Task: Add an event with the title Third Team Building Workshop: Enhancing Collaboration and Trust within Teams, date '2024/05/24', time 7:00 AM to 9:00 AMand add a description: The PIP Discussion will be conducted in a respectful and confidential manner, ensuring that the employee feels heard and valued. The ultimate goal is to create a supportive environment that encourages growth, self-improvement, and the attainment of desired performance levels., put the event into Red category, logged in from the account softage.8@softage.netand send the event invitation to softage.5@softage.net and softage.6@softage.net. Set a reminder for the event 30 minutes before
Action: Mouse moved to (118, 182)
Screenshot: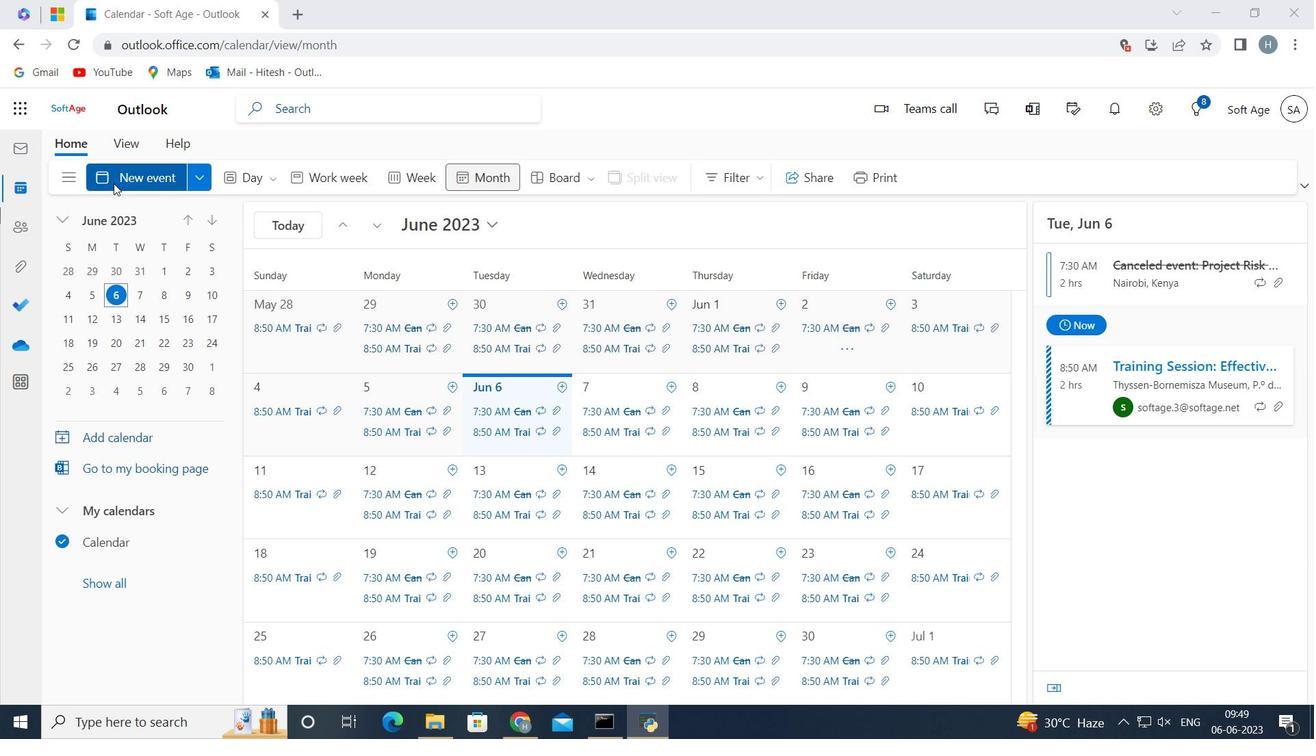 
Action: Mouse pressed left at (118, 182)
Screenshot: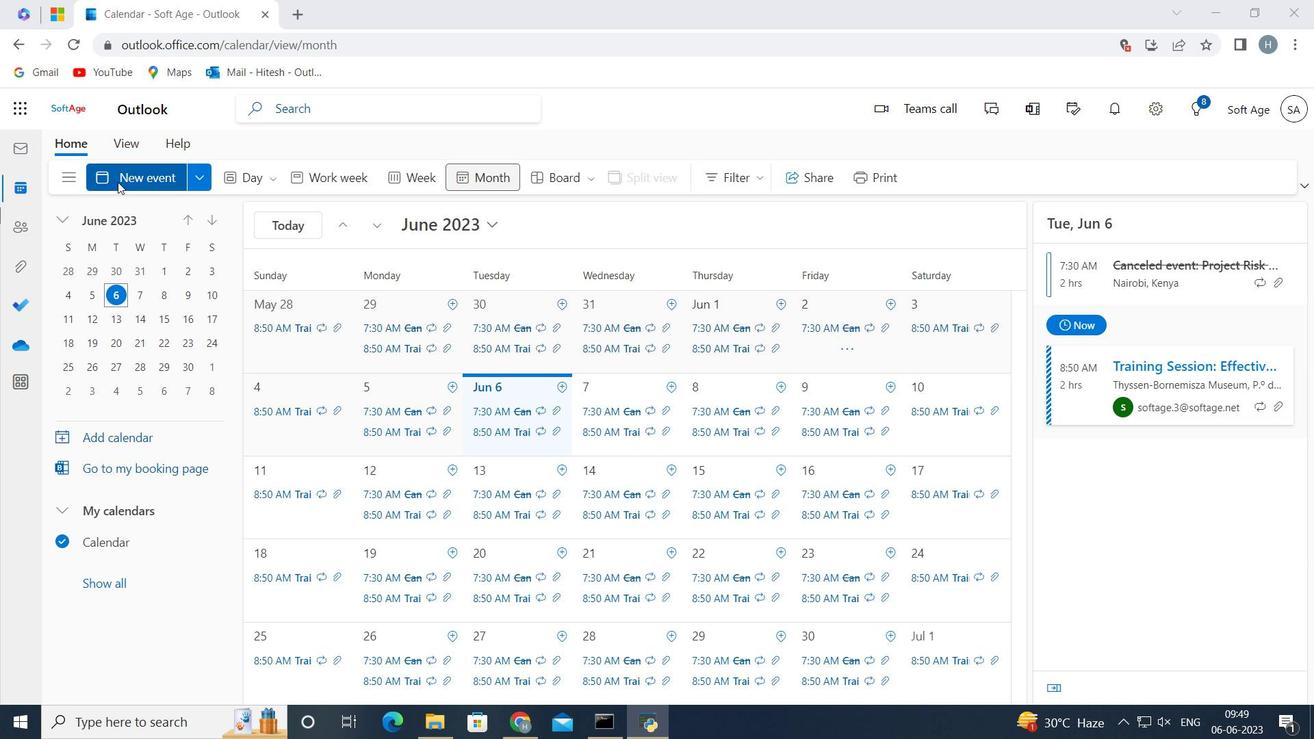 
Action: Mouse moved to (320, 284)
Screenshot: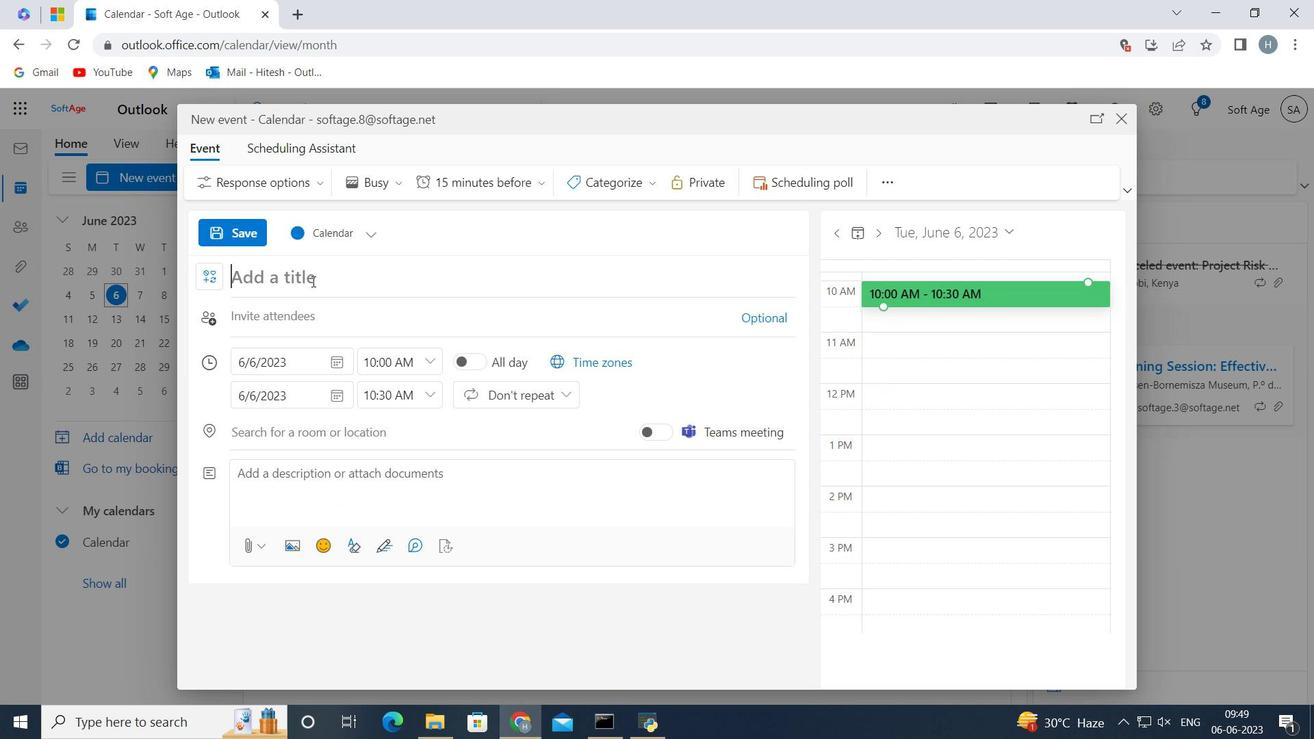 
Action: Mouse pressed left at (320, 284)
Screenshot: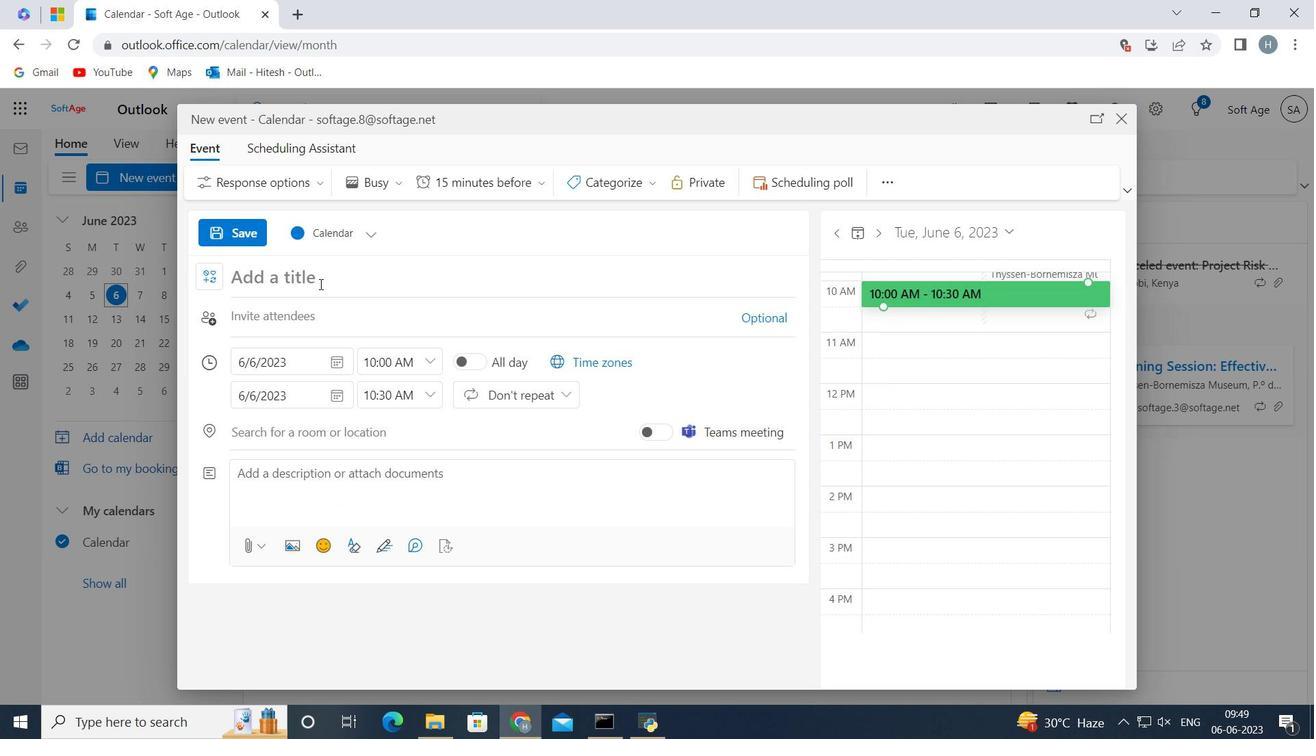 
Action: Key pressed <Key.shift>Third<Key.space><Key.shift>Team<Key.space><Key.shift>Building<Key.space><Key.shift>Workshop<Key.shift_r>:<Key.space><Key.shift>Enhancing<Key.space><Key.shift>Collaboration<Key.space>and<Key.space><Key.shift>Trust<Key.space>within<Key.space><Key.shift>Team<Key.space>
Screenshot: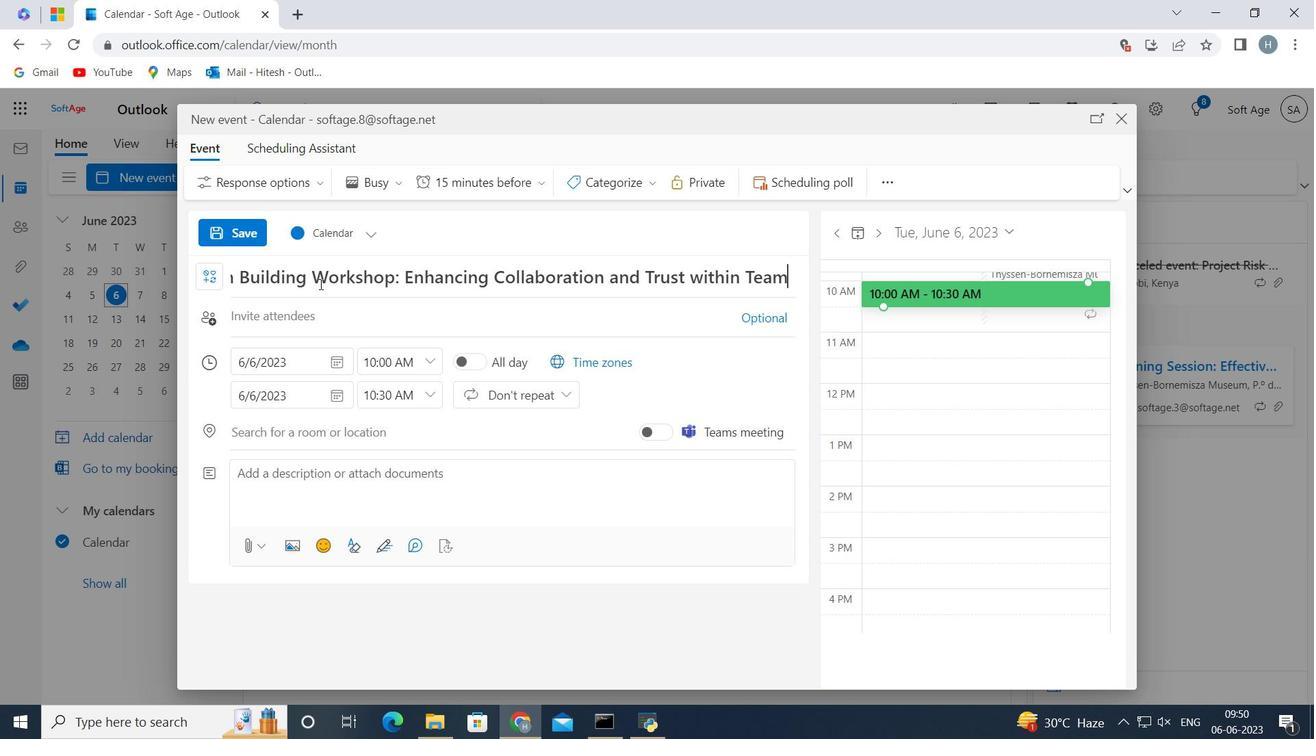 
Action: Mouse moved to (340, 364)
Screenshot: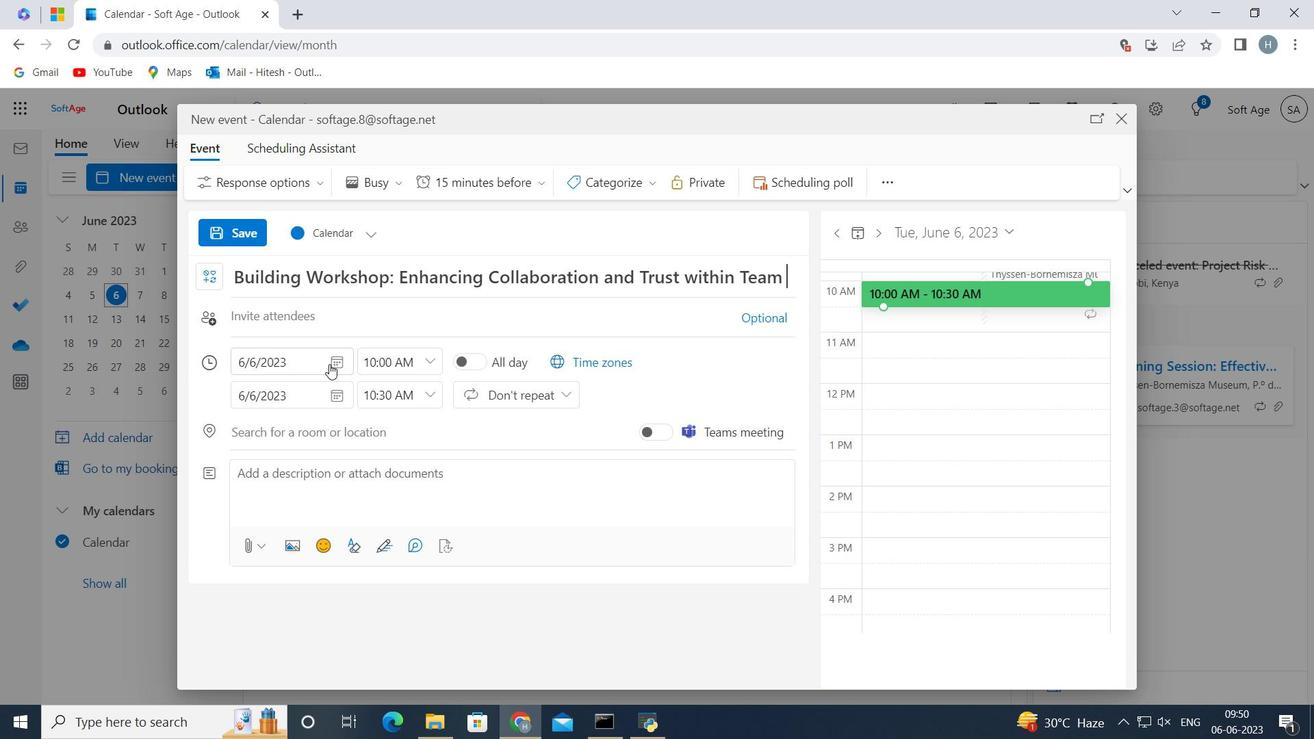 
Action: Mouse pressed left at (340, 364)
Screenshot: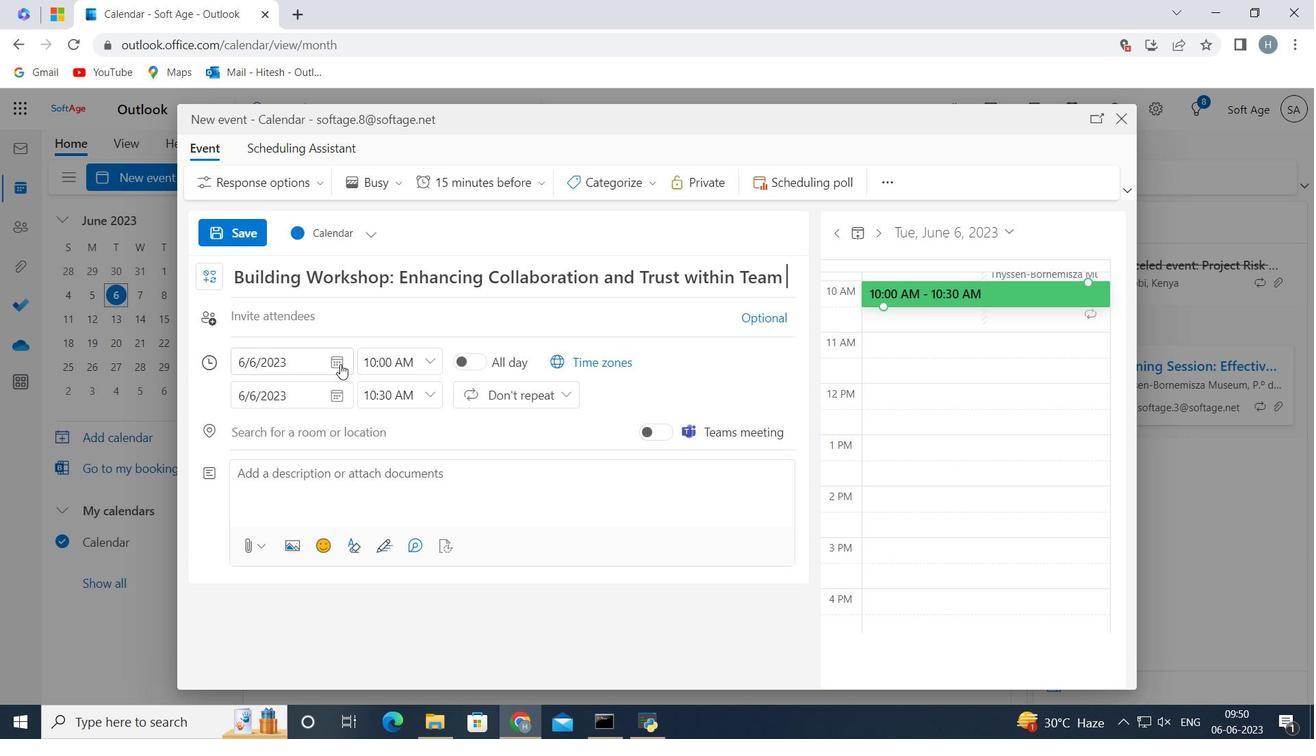 
Action: Mouse moved to (320, 401)
Screenshot: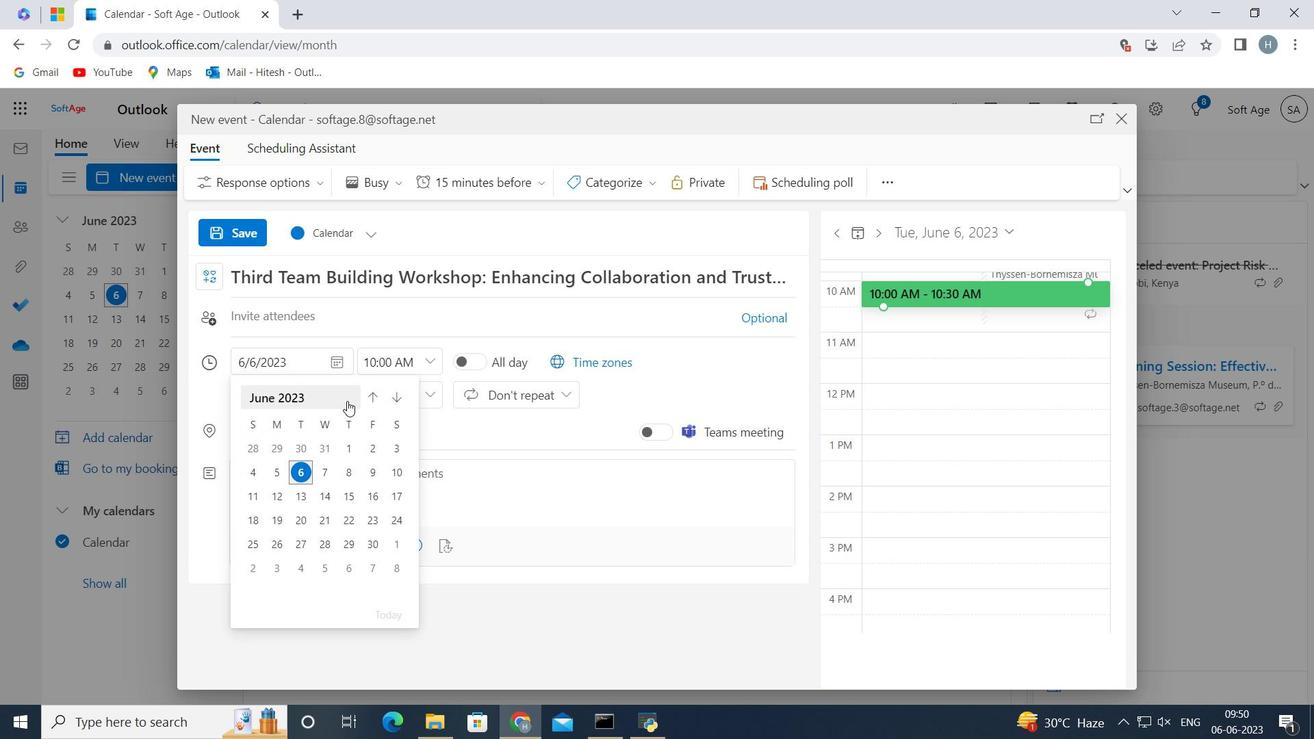 
Action: Mouse pressed left at (320, 401)
Screenshot: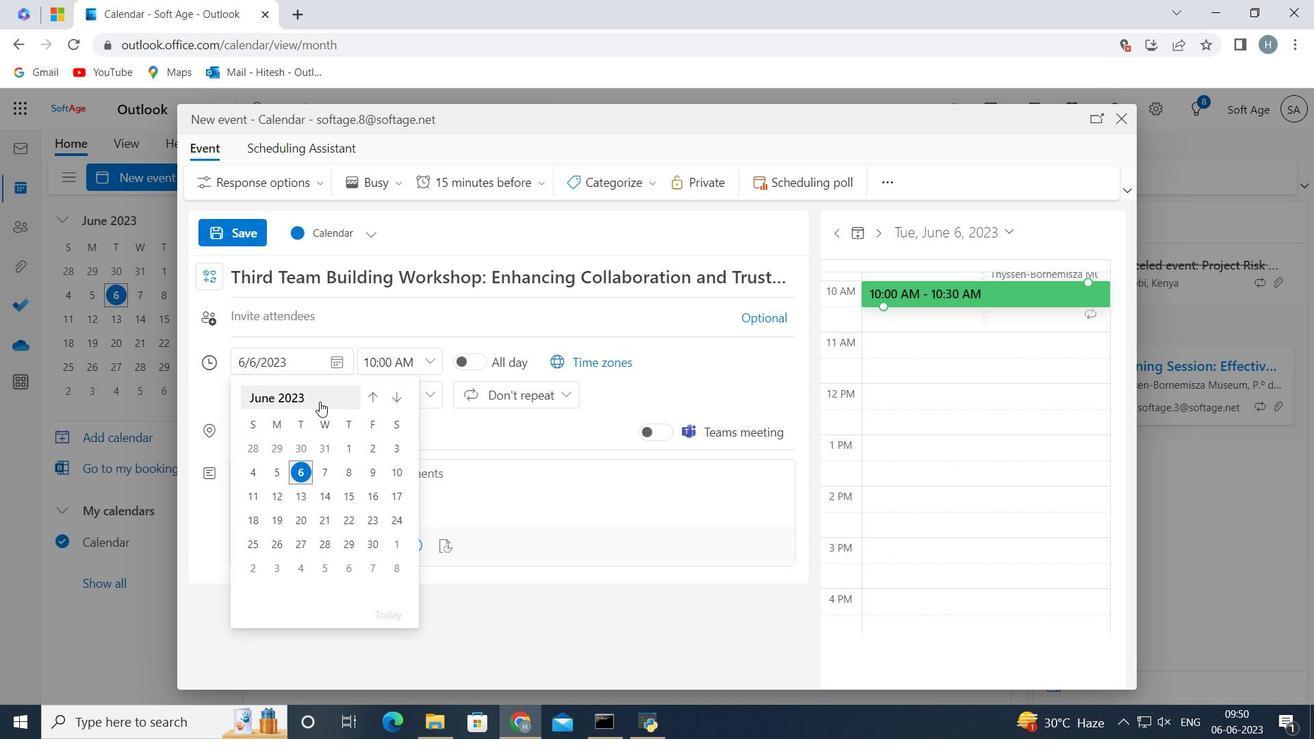 
Action: Mouse pressed left at (320, 401)
Screenshot: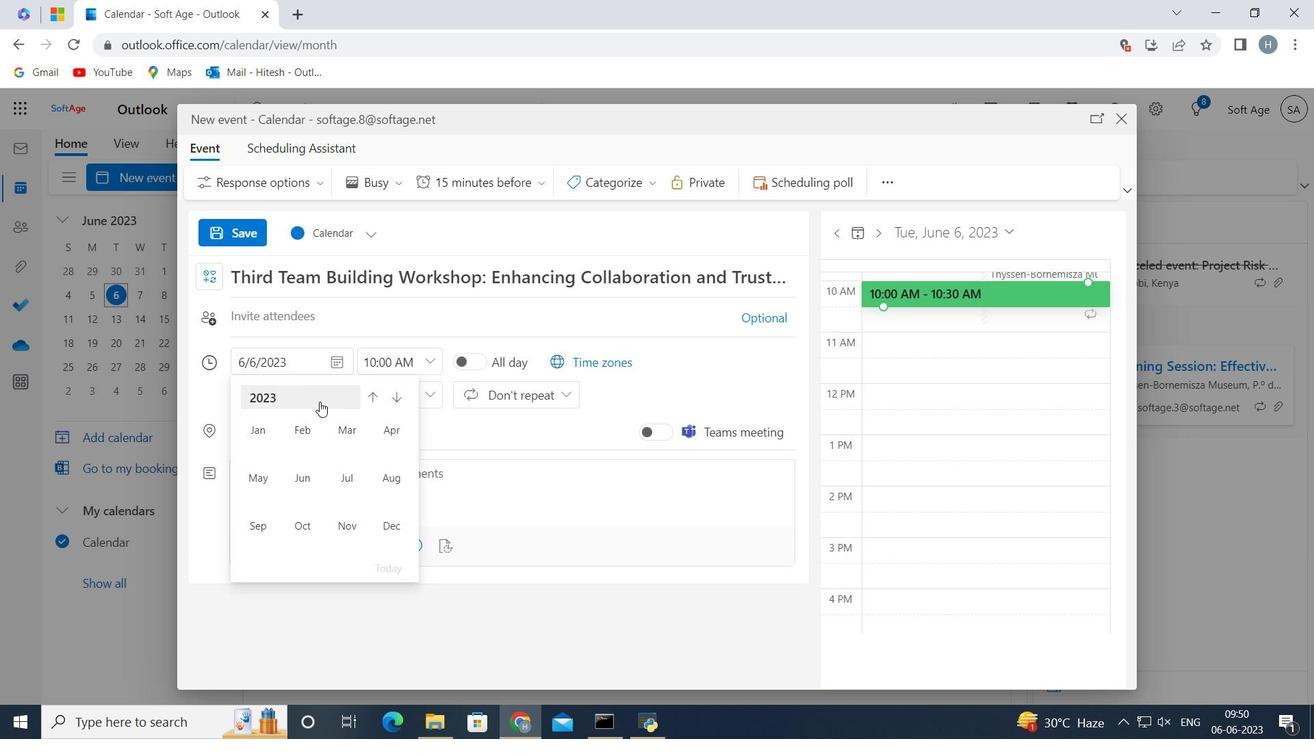 
Action: Mouse moved to (262, 473)
Screenshot: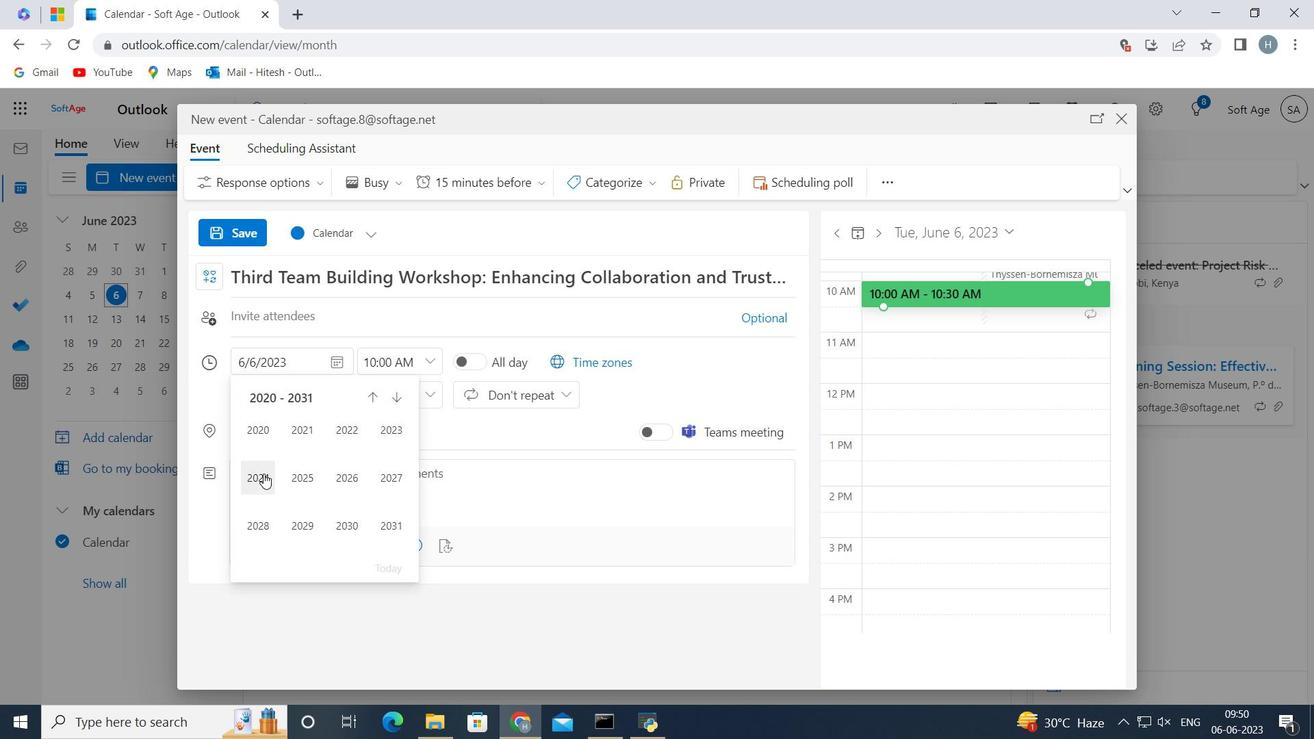 
Action: Mouse pressed left at (262, 473)
Screenshot: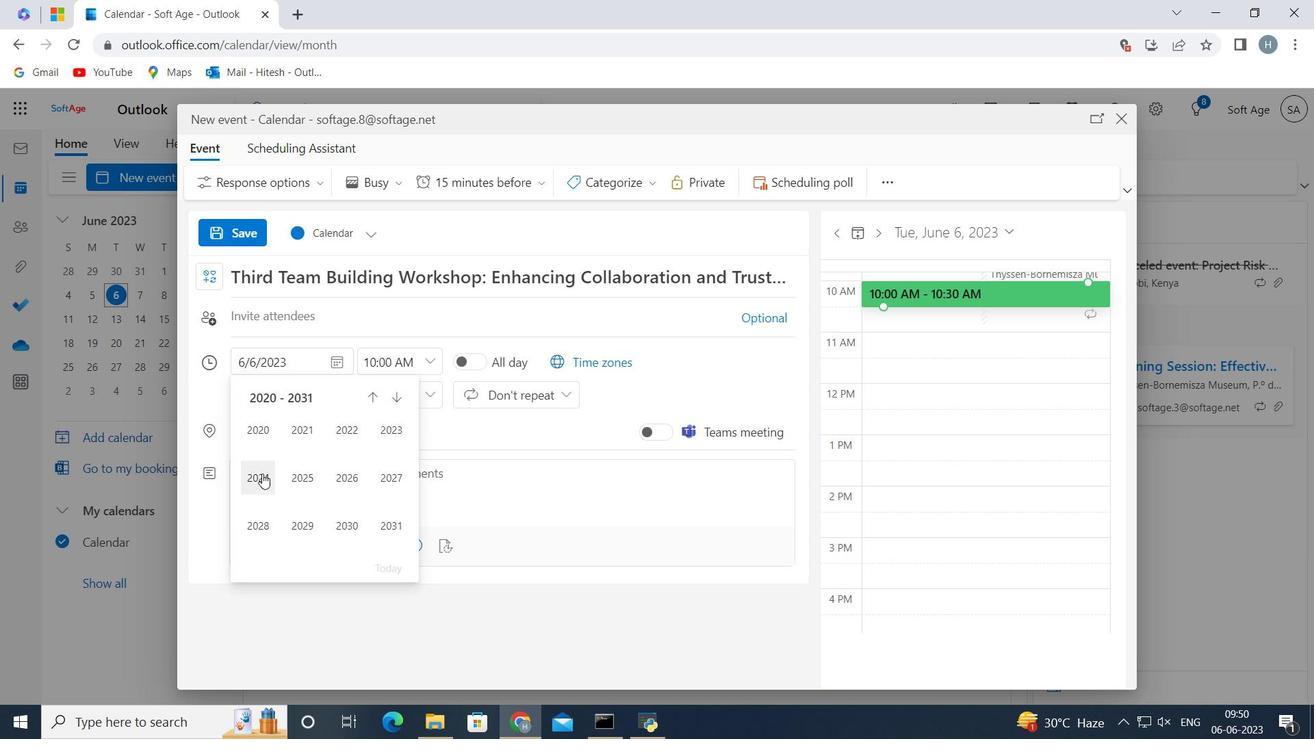 
Action: Mouse moved to (249, 477)
Screenshot: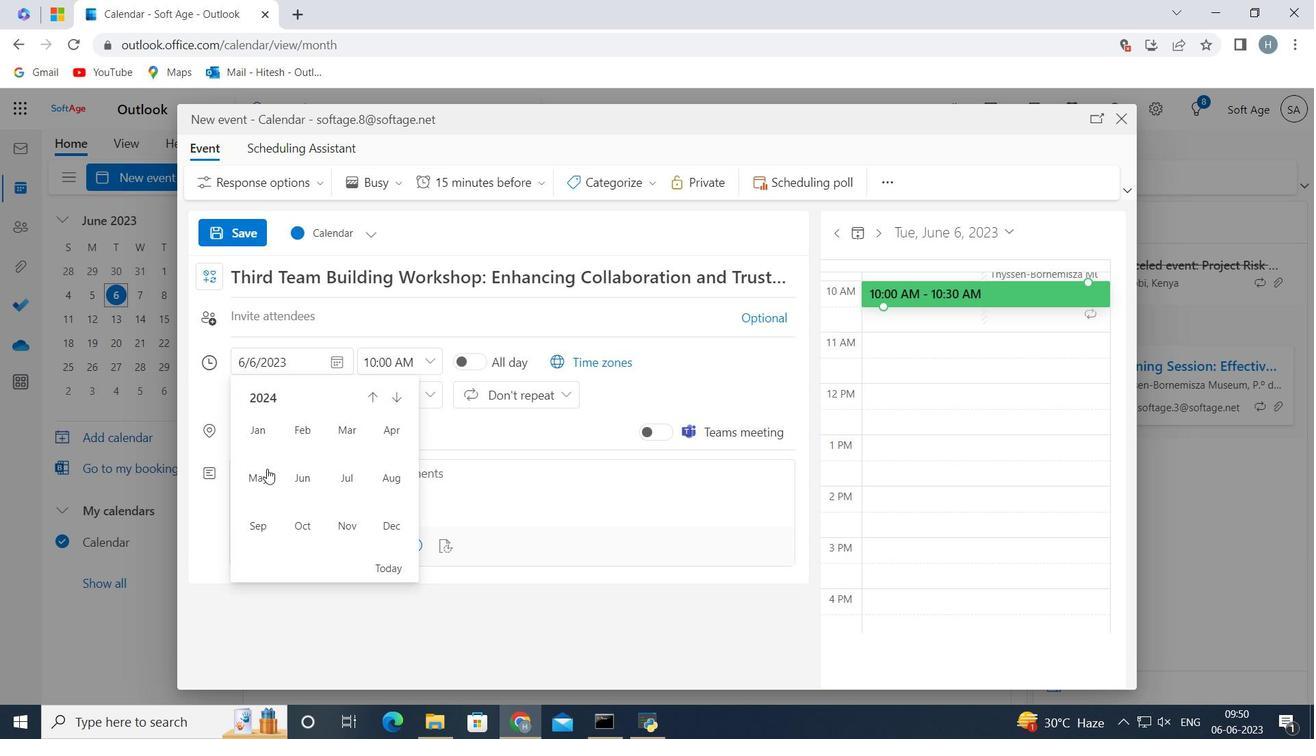 
Action: Mouse pressed left at (249, 477)
Screenshot: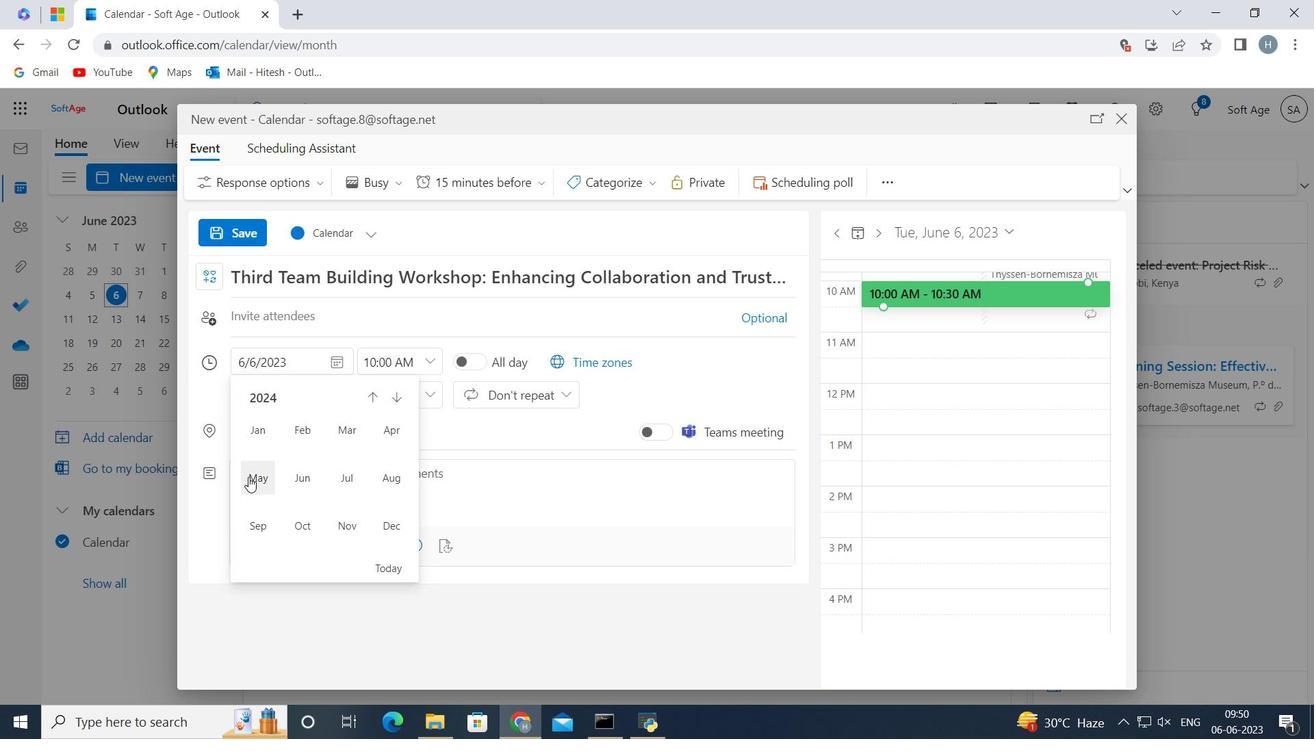 
Action: Mouse moved to (376, 515)
Screenshot: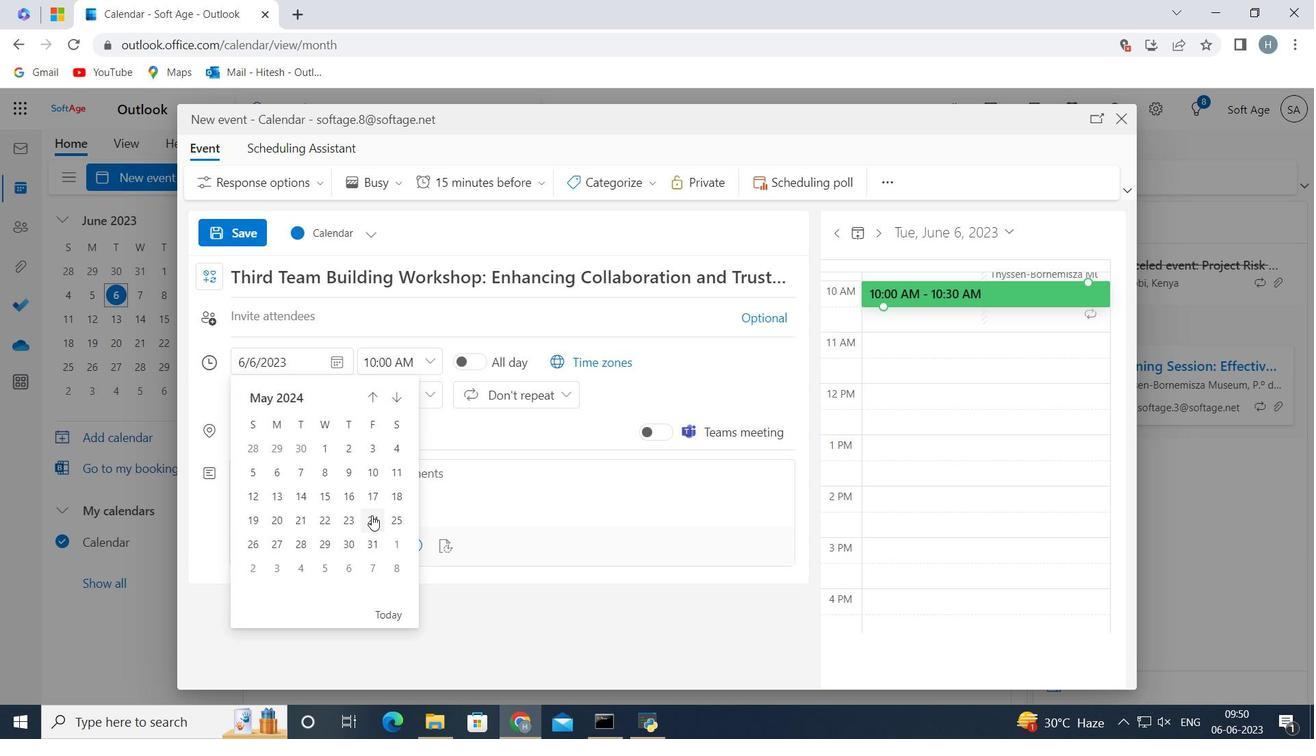 
Action: Mouse pressed left at (376, 515)
Screenshot: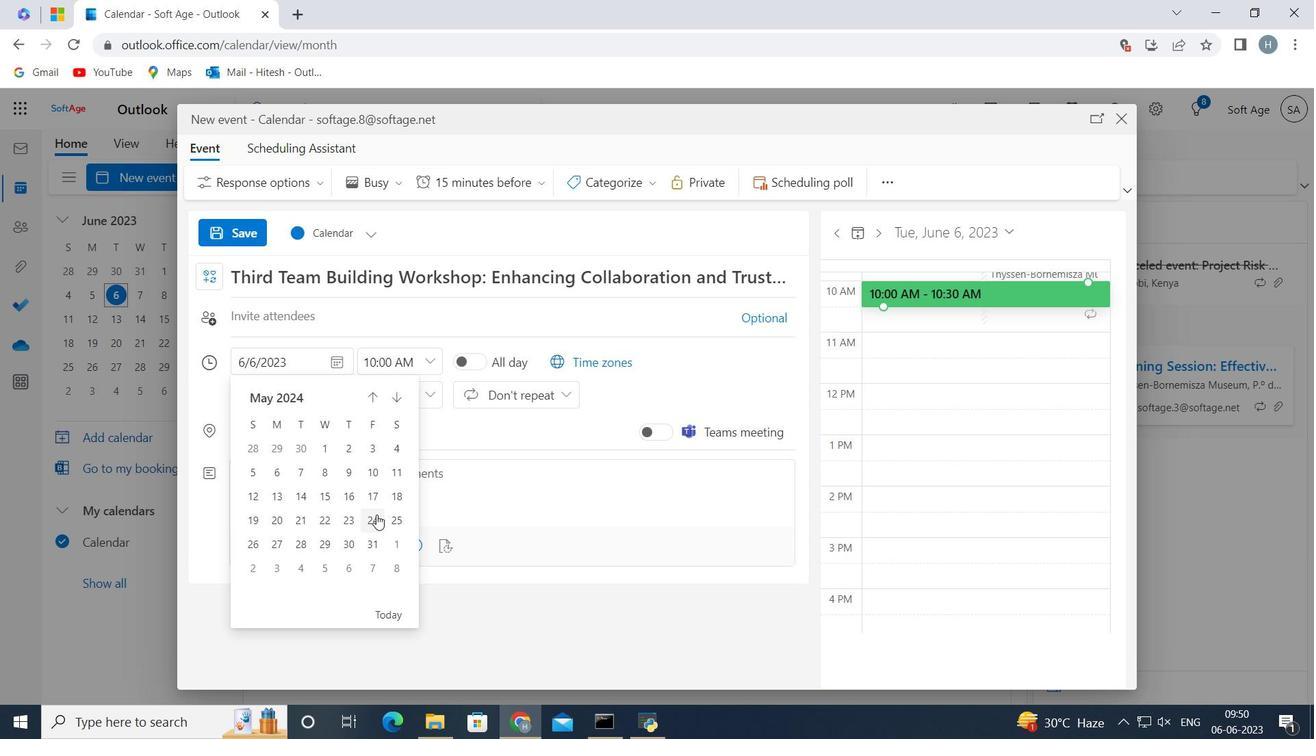 
Action: Mouse moved to (436, 360)
Screenshot: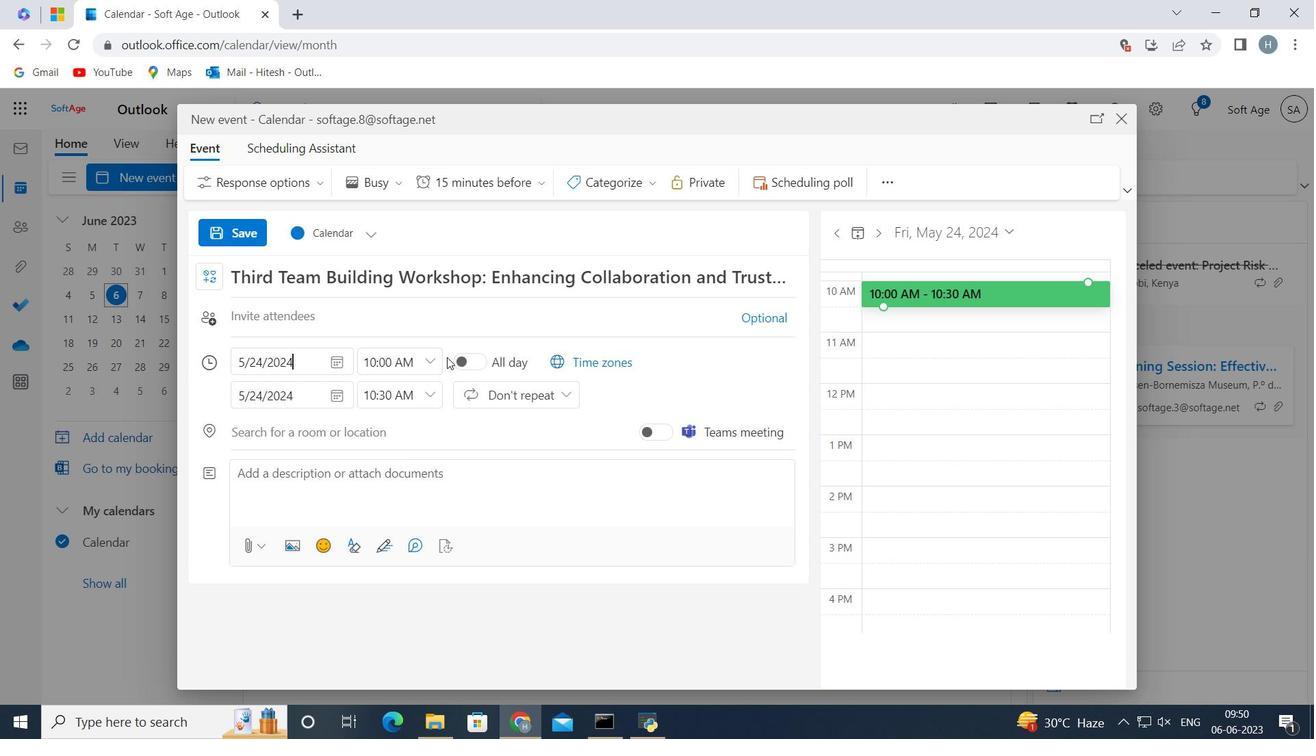 
Action: Mouse pressed left at (436, 360)
Screenshot: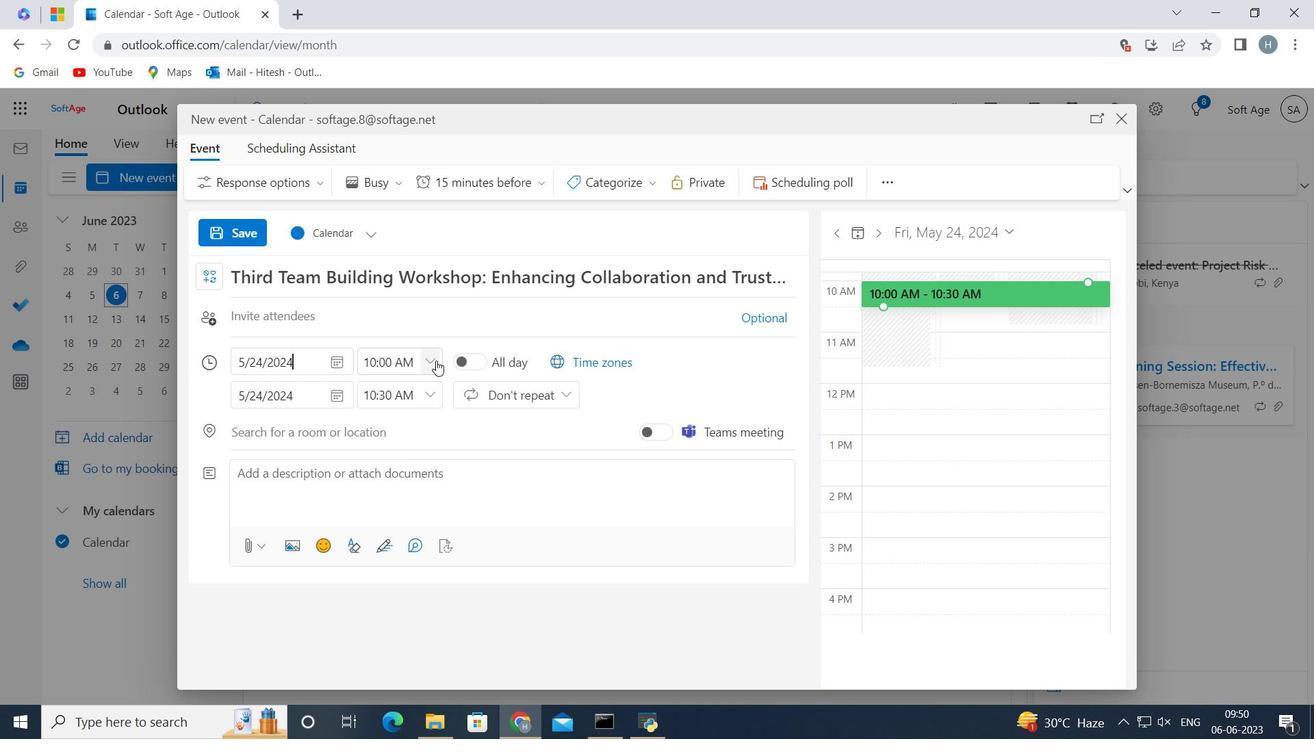 
Action: Mouse moved to (410, 473)
Screenshot: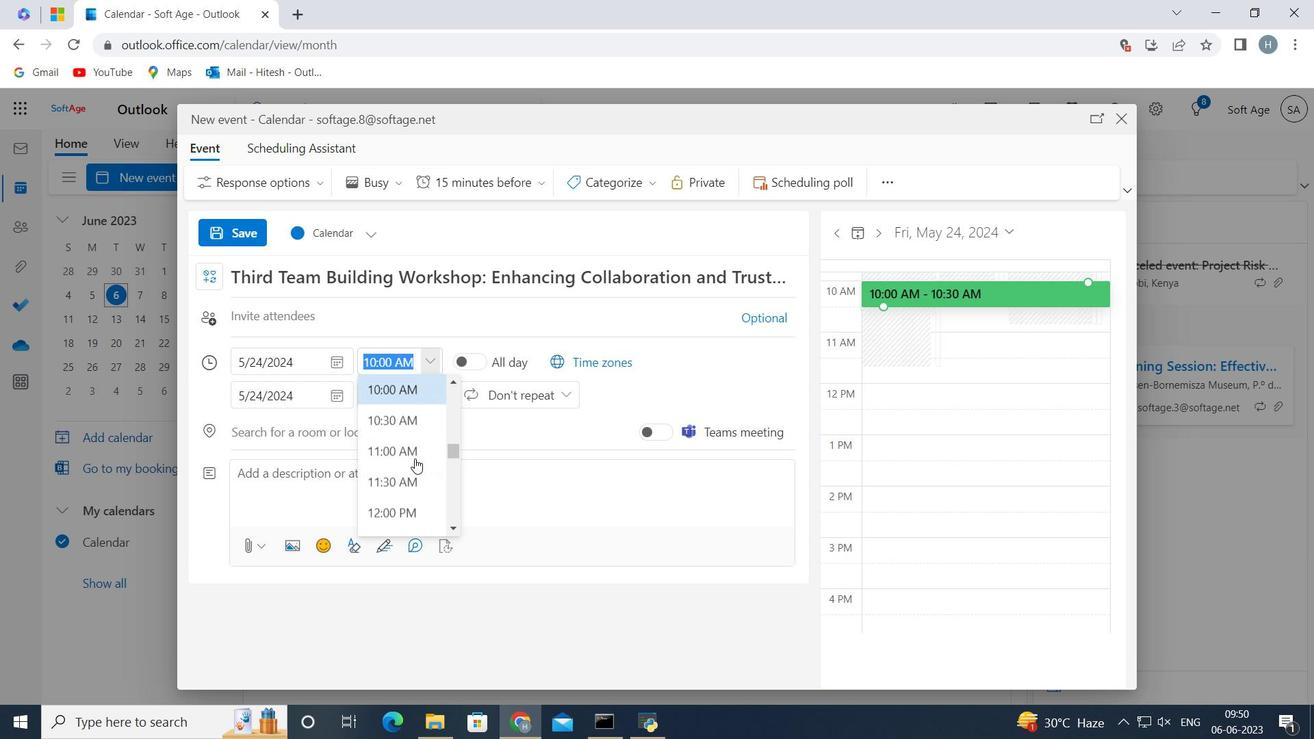 
Action: Mouse scrolled (410, 474) with delta (0, 0)
Screenshot: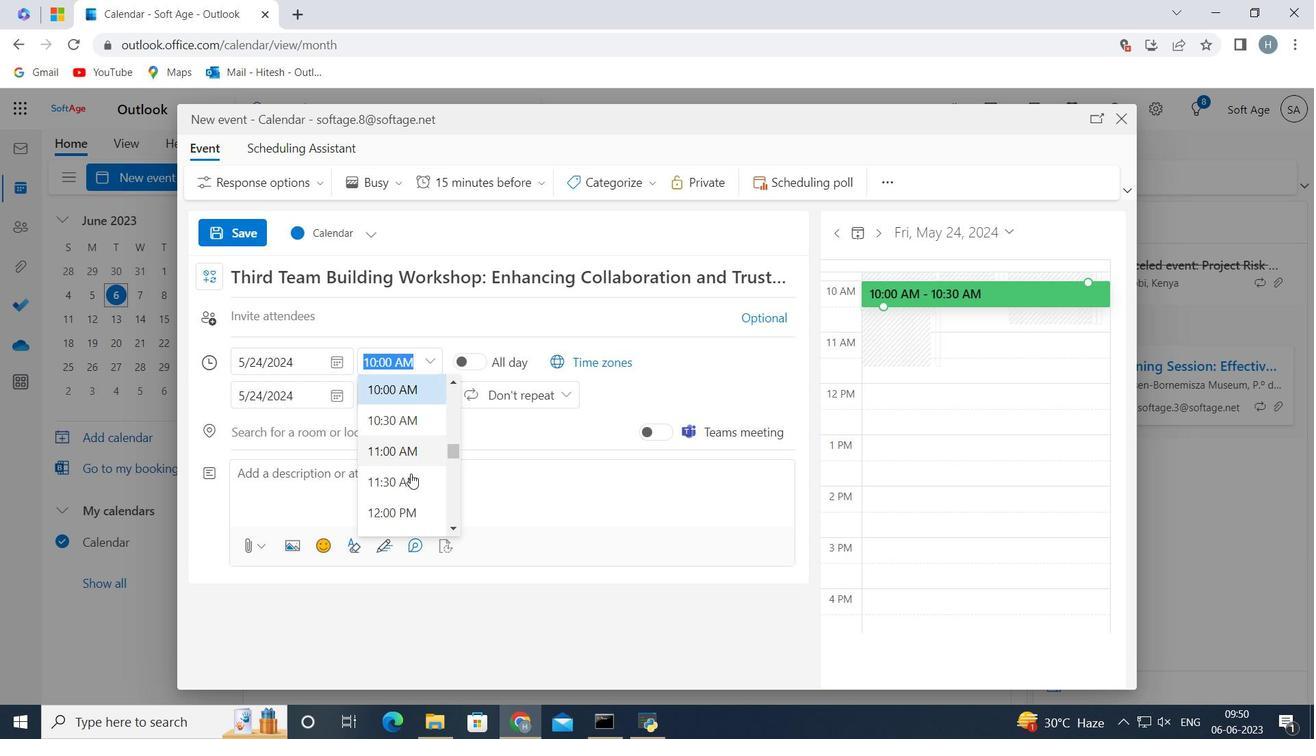 
Action: Mouse scrolled (410, 474) with delta (0, 0)
Screenshot: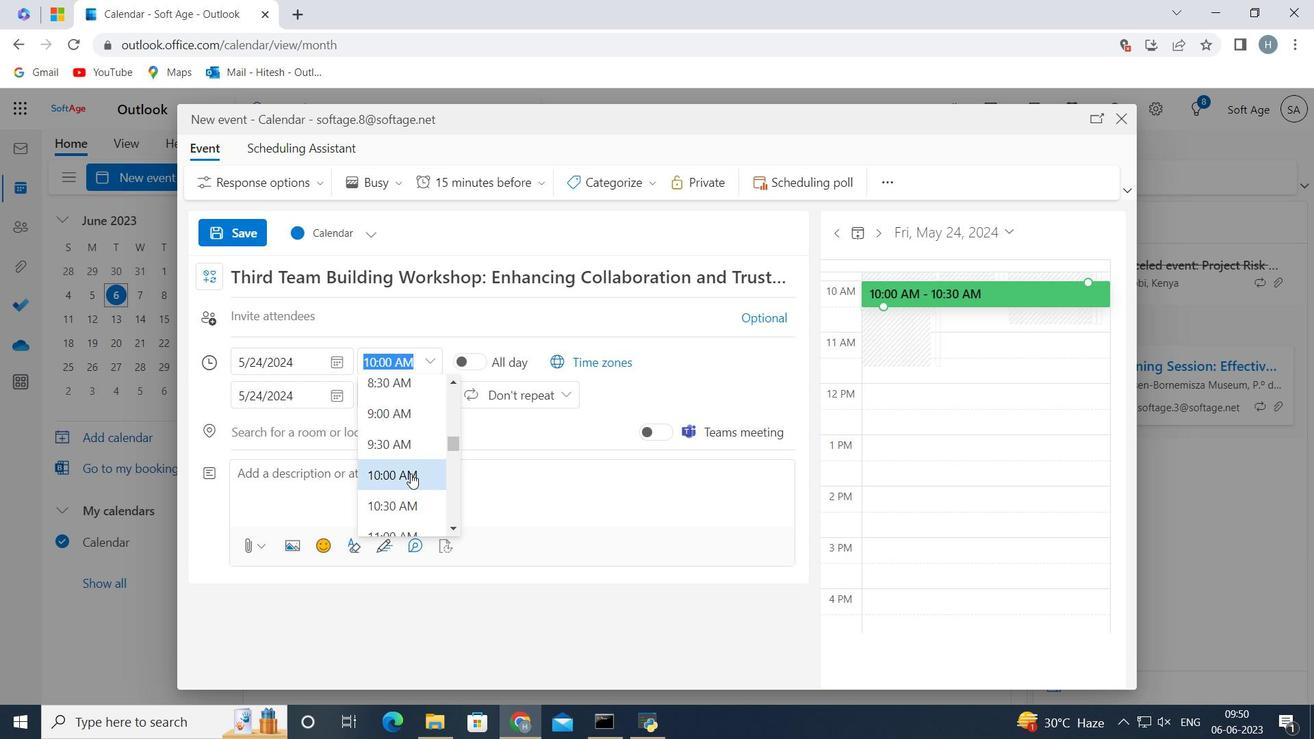 
Action: Mouse moved to (399, 418)
Screenshot: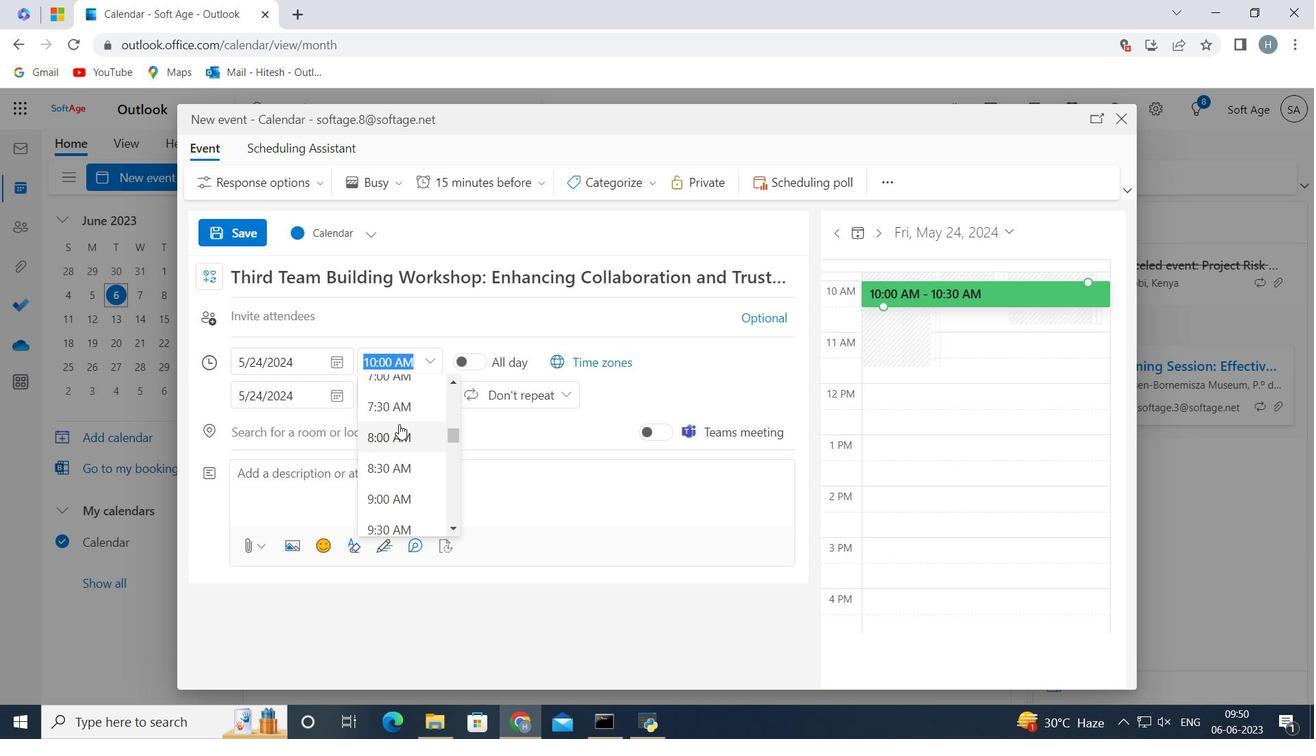 
Action: Mouse scrolled (399, 418) with delta (0, 0)
Screenshot: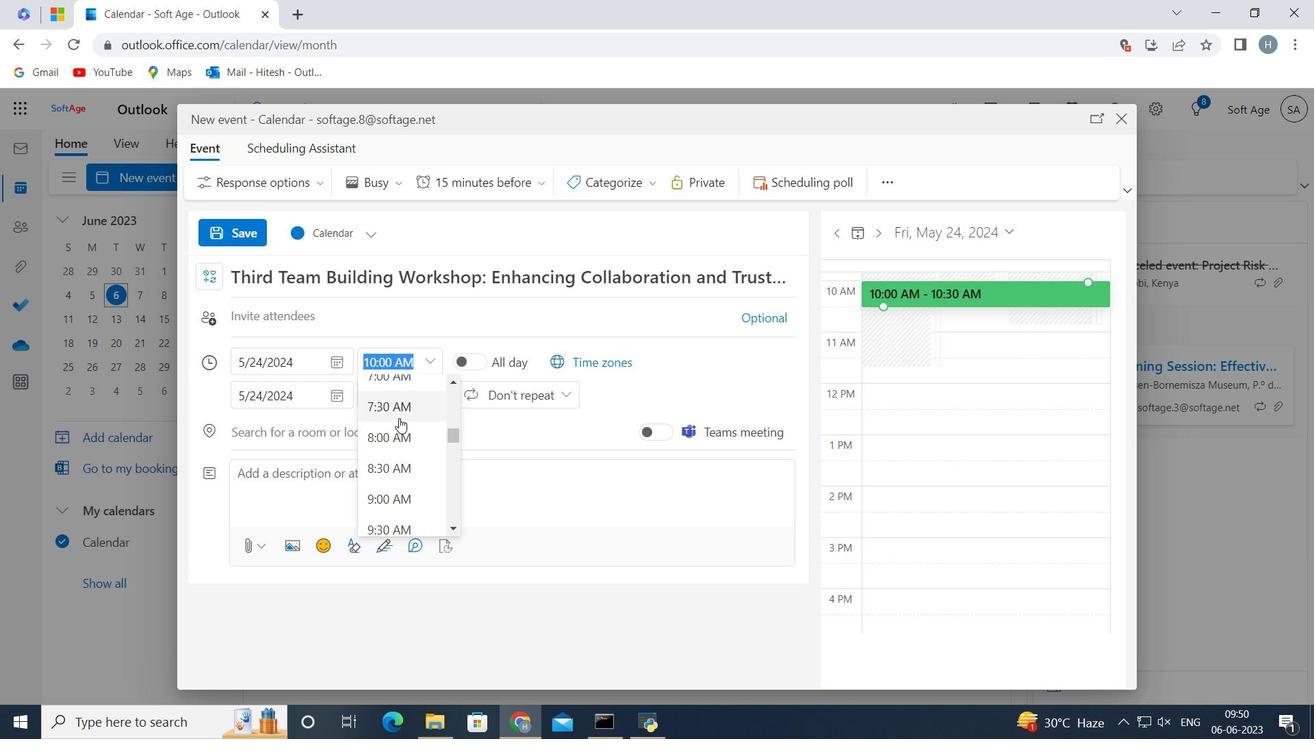 
Action: Mouse moved to (388, 462)
Screenshot: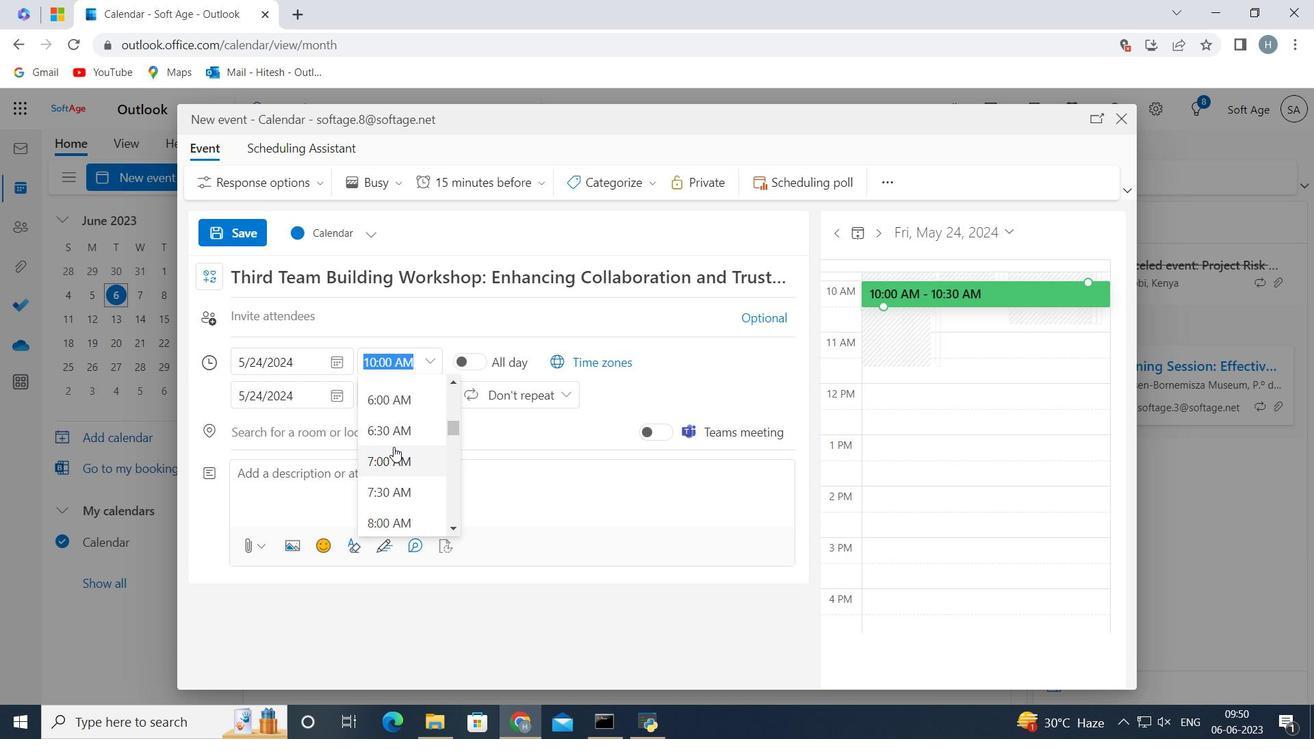 
Action: Mouse pressed left at (388, 462)
Screenshot: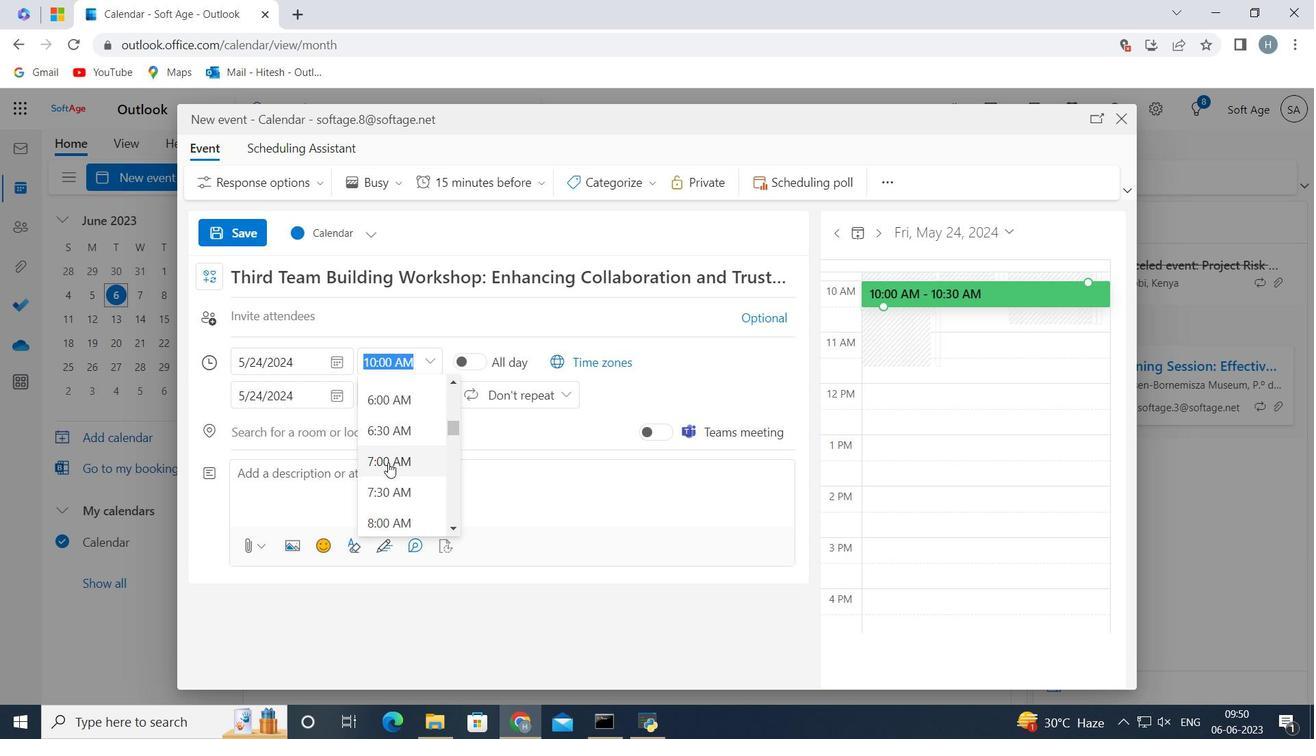 
Action: Mouse moved to (421, 393)
Screenshot: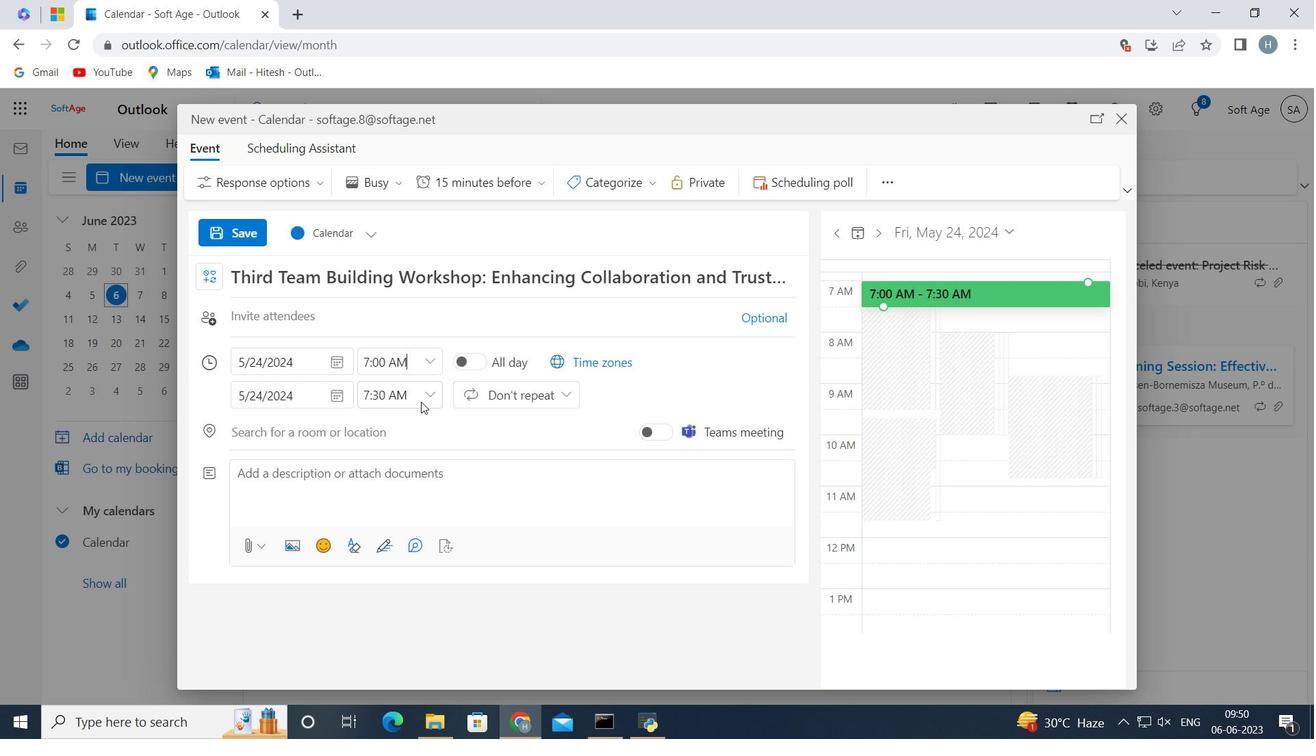 
Action: Mouse pressed left at (421, 393)
Screenshot: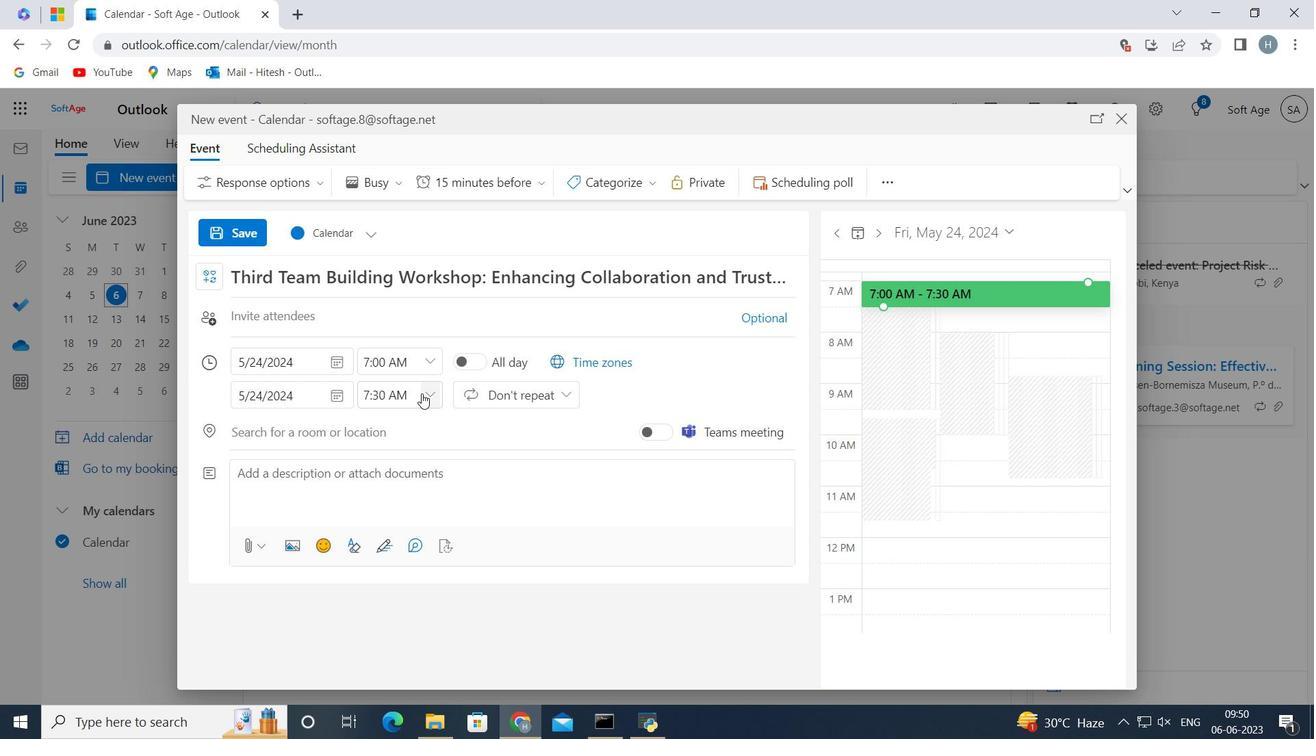 
Action: Mouse moved to (418, 504)
Screenshot: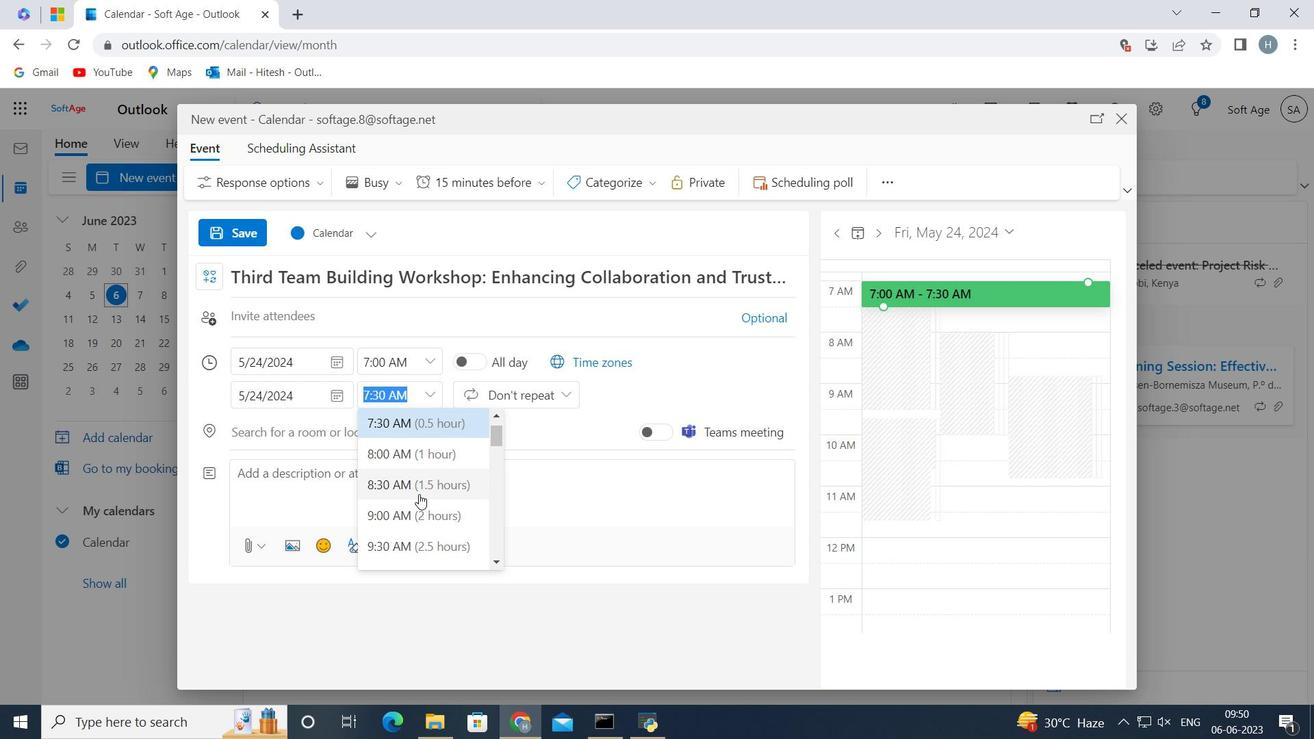 
Action: Mouse pressed left at (418, 504)
Screenshot: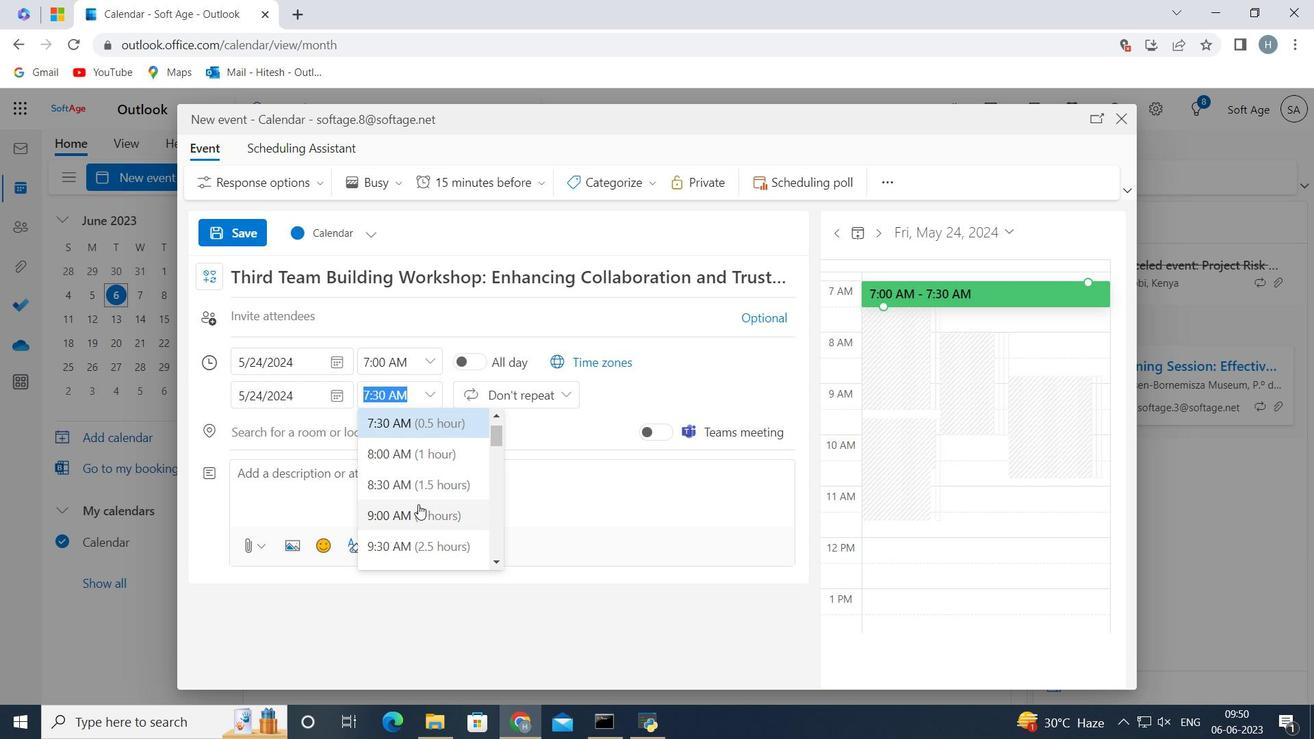 
Action: Mouse moved to (346, 481)
Screenshot: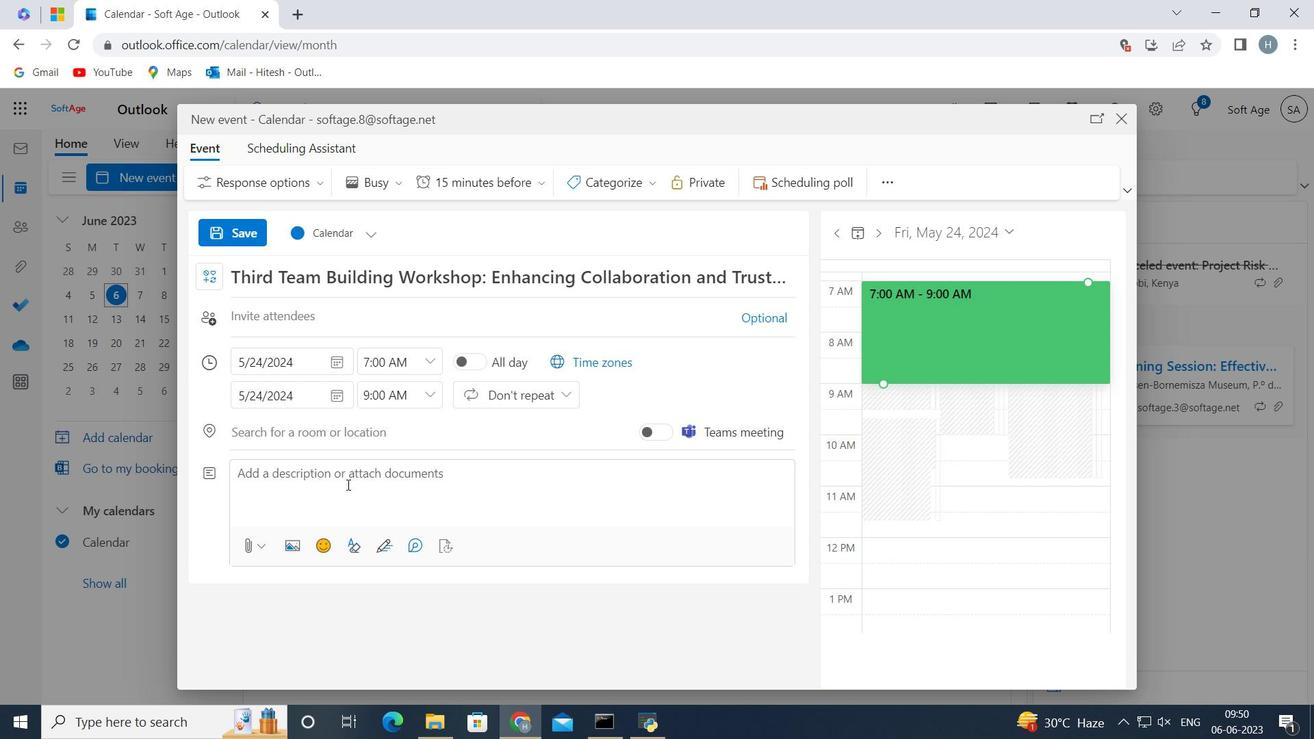 
Action: Mouse pressed left at (346, 481)
Screenshot: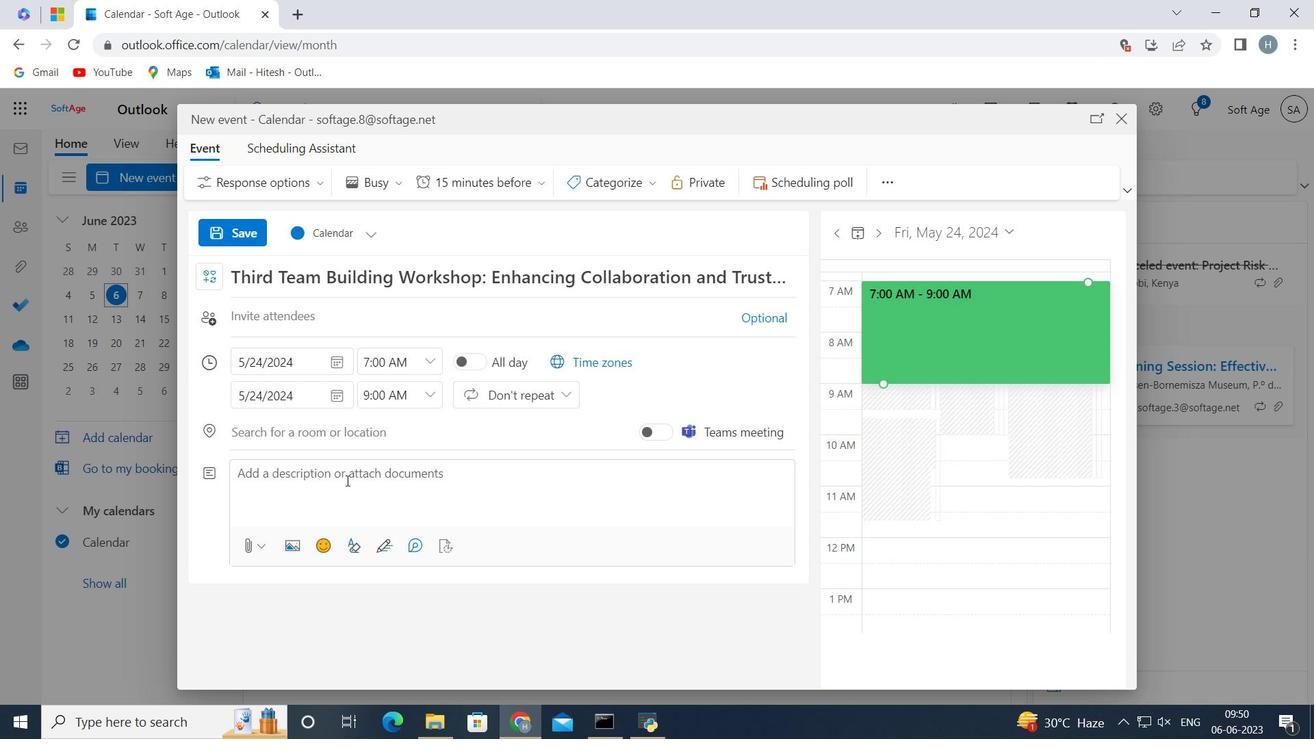 
Action: Key pressed <Key.shift>THe<Key.backspace><Key.backspace>he<Key.space><Key.caps_lock>PIP<Key.space><Key.caps_lock><Key.shift><Key.shift><Key.shift><Key.shift><Key.shift><Key.shift><Key.shift><Key.shift><Key.shift><Key.shift><Key.shift><Key.shift><Key.shift><Key.shift><Key.shift><Key.shift>Discussion<Key.space>will<Key.space>be<Key.space>conducted<Key.space>in<Key.space>a<Key.space>respectful<Key.space>and<Key.space>confidential<Key.space>manner,<Key.space>ensuring<Key.space>that<Key.space>the<Key.space>employee<Key.space>feels<Key.space>heard<Key.space>and<Key.space>valued.<Key.space><Key.shift>The<Key.space>ultimate<Key.space>goal<Key.space>is<Key.space>to<Key.space>create<Key.space>a<Key.space>supportive<Key.space>environment<Key.space>that<Key.space>encourages<Key.space>growth,<Key.space>self-improvement,<Key.space>and<Key.space>the<Key.space>attainment<Key.space>of<Key.space>desired<Key.space>performance<Key.space>levels.<Key.space>
Screenshot: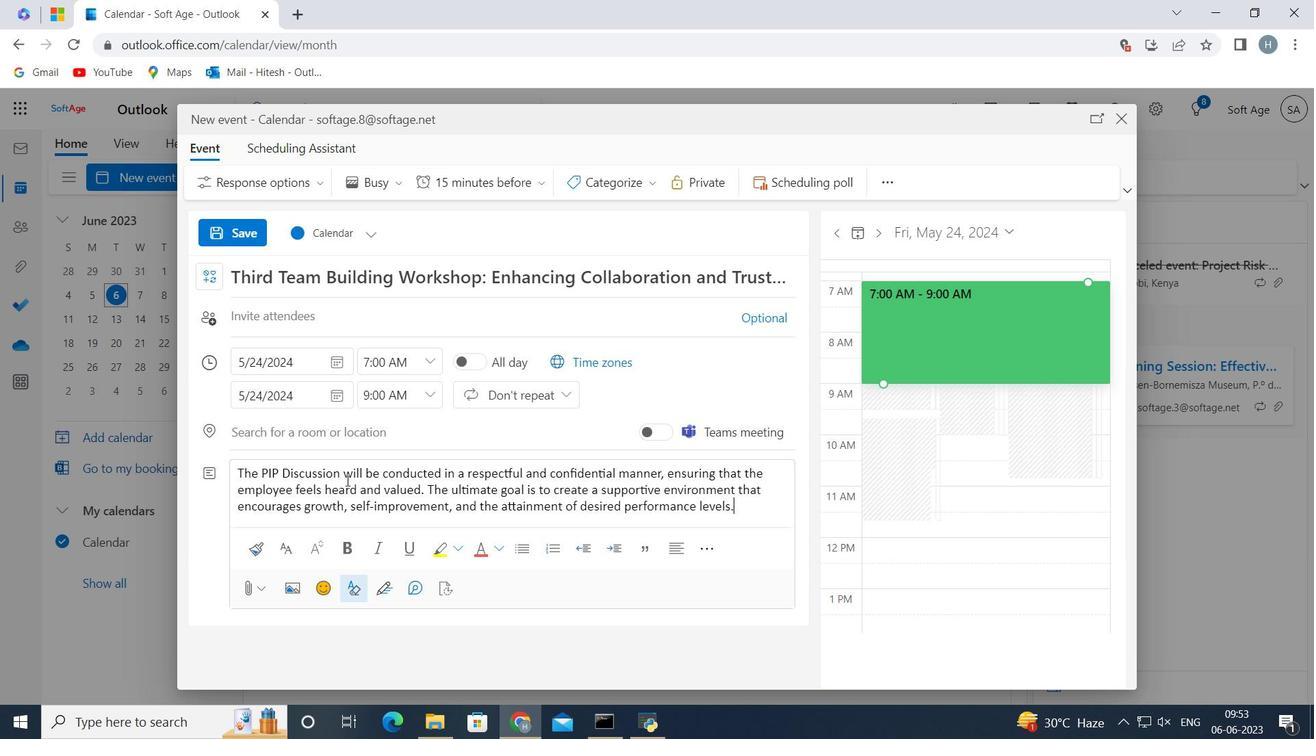 
Action: Mouse moved to (618, 181)
Screenshot: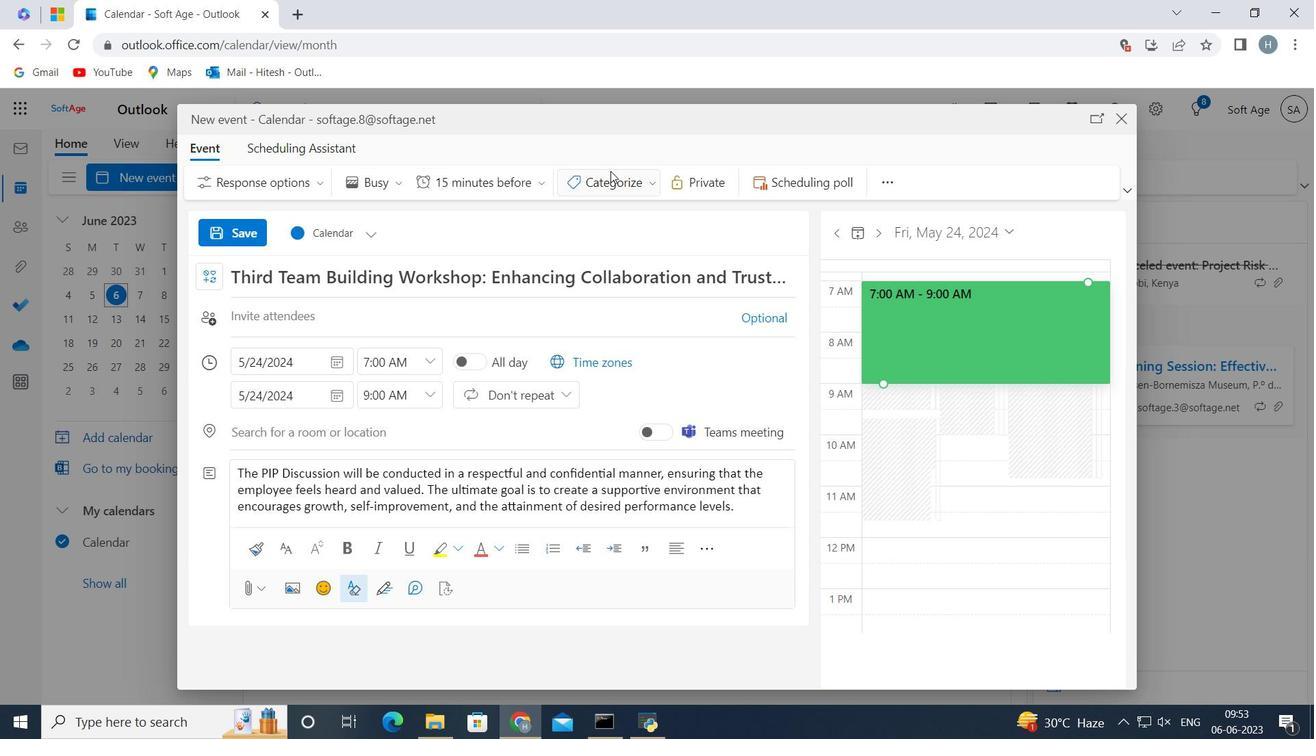 
Action: Mouse pressed left at (618, 181)
Screenshot: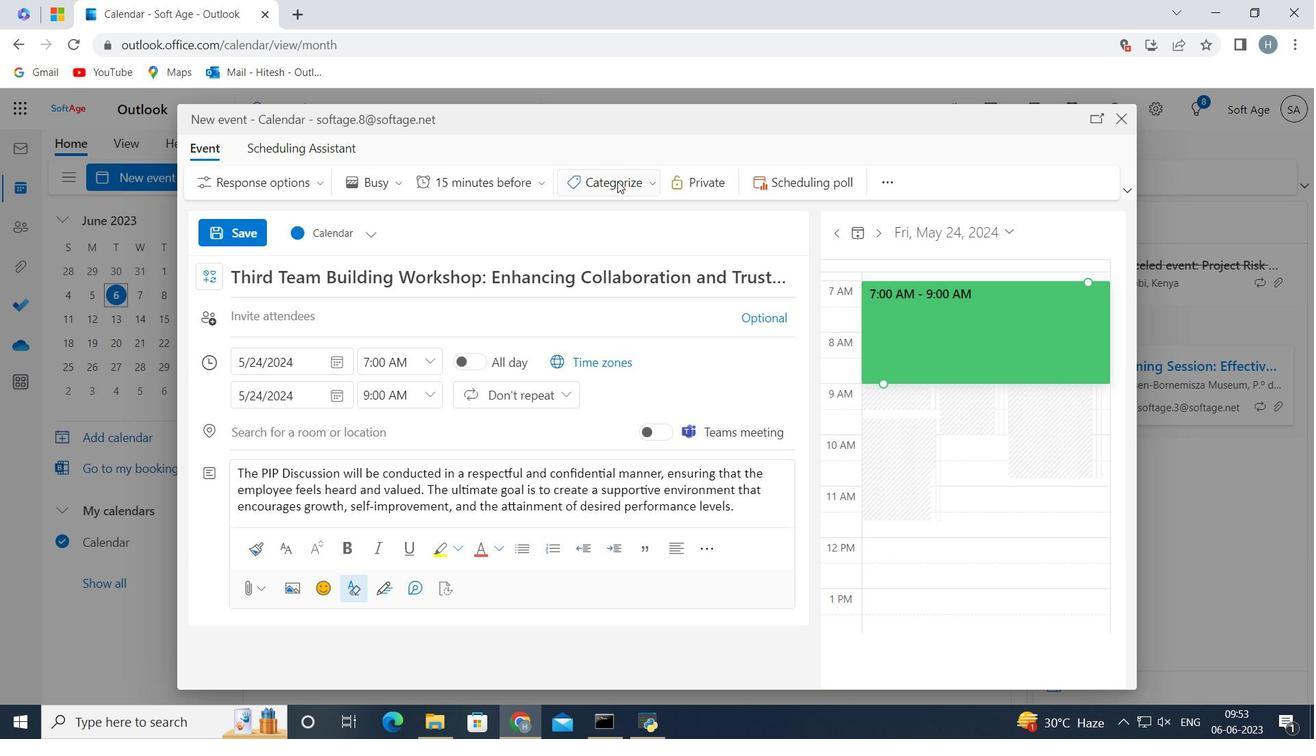 
Action: Mouse moved to (629, 319)
Screenshot: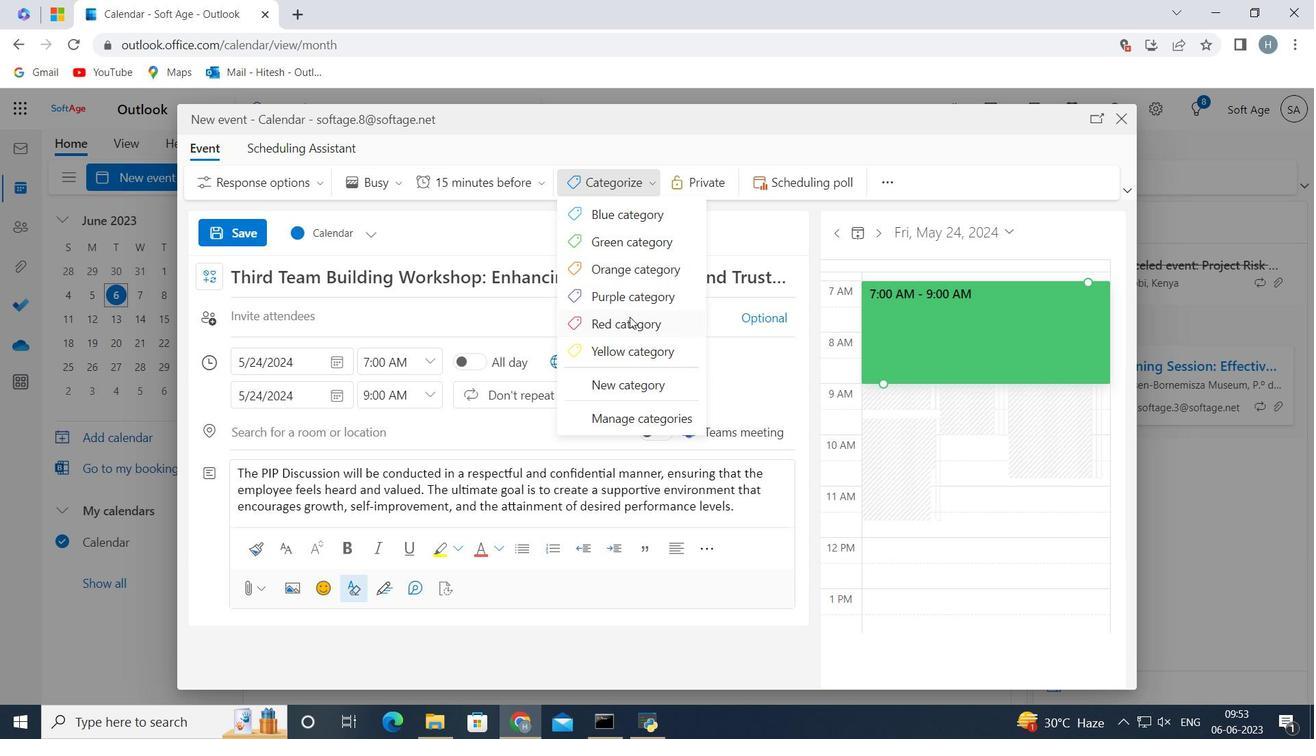 
Action: Mouse pressed left at (629, 319)
Screenshot: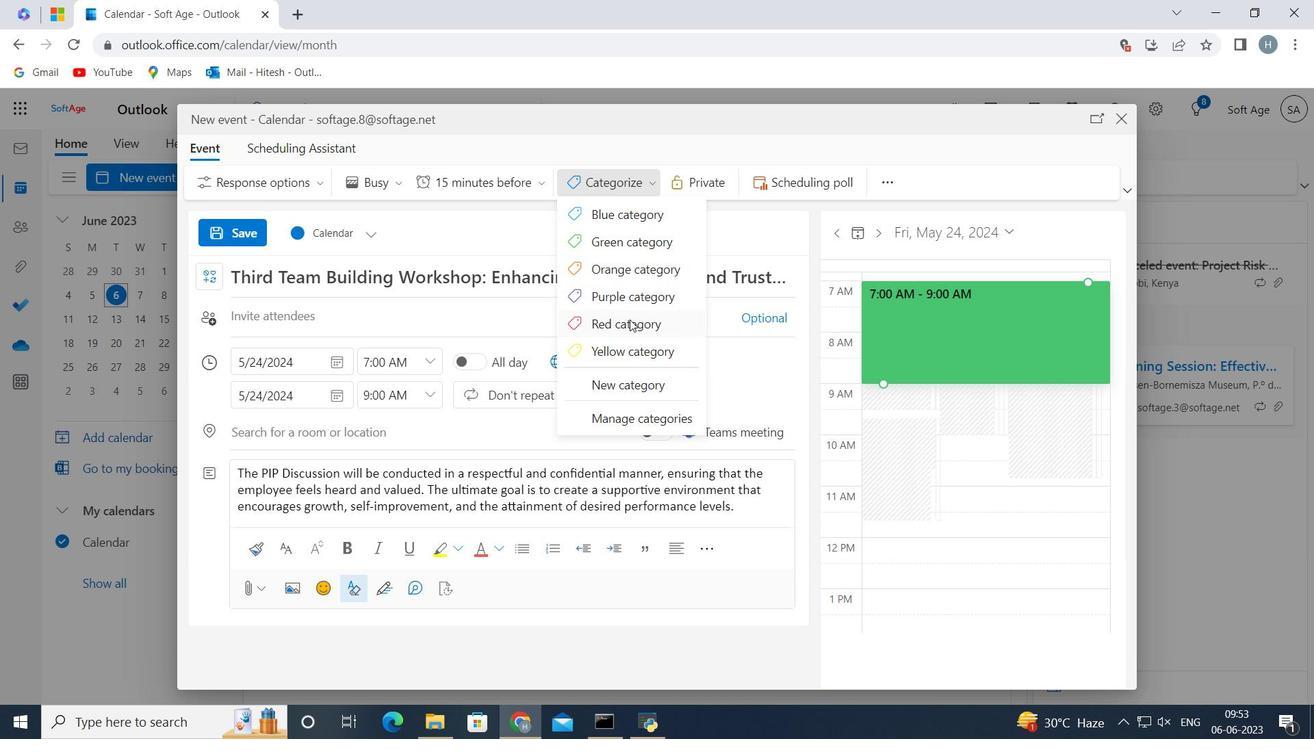 
Action: Mouse moved to (503, 325)
Screenshot: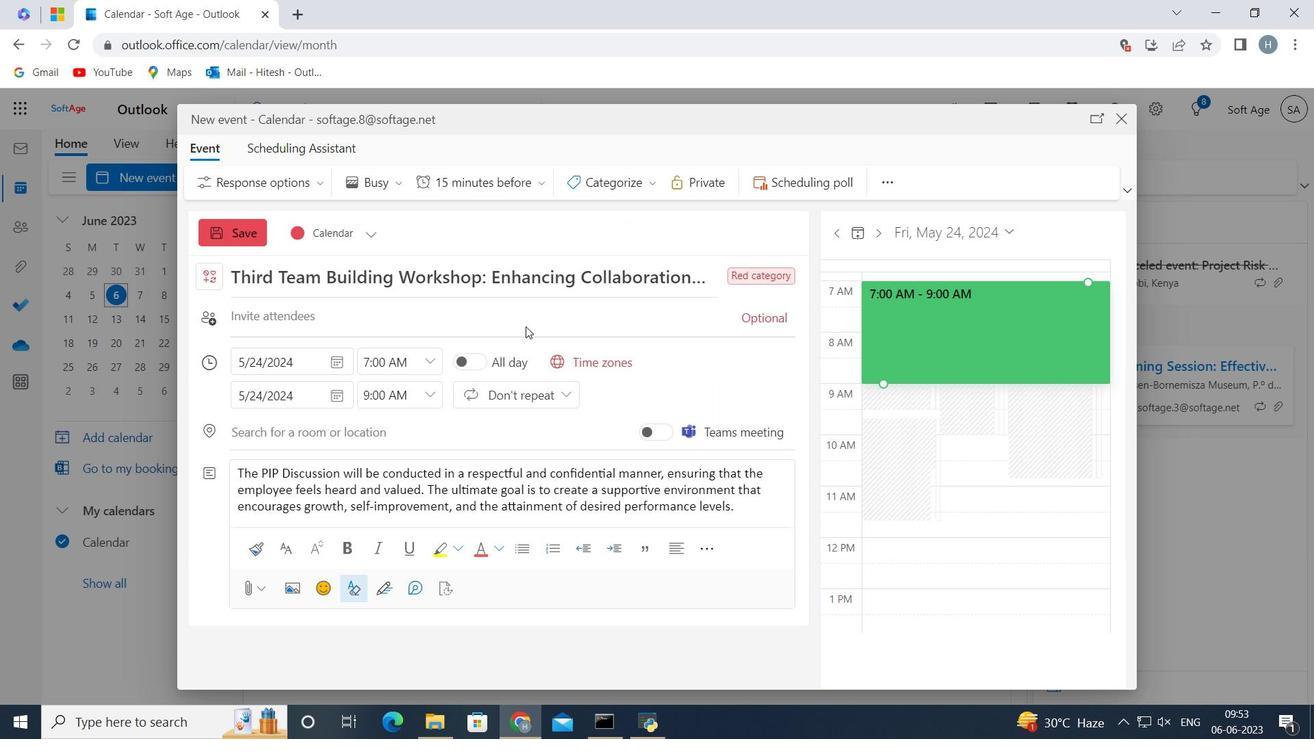
Action: Mouse pressed left at (503, 325)
Screenshot: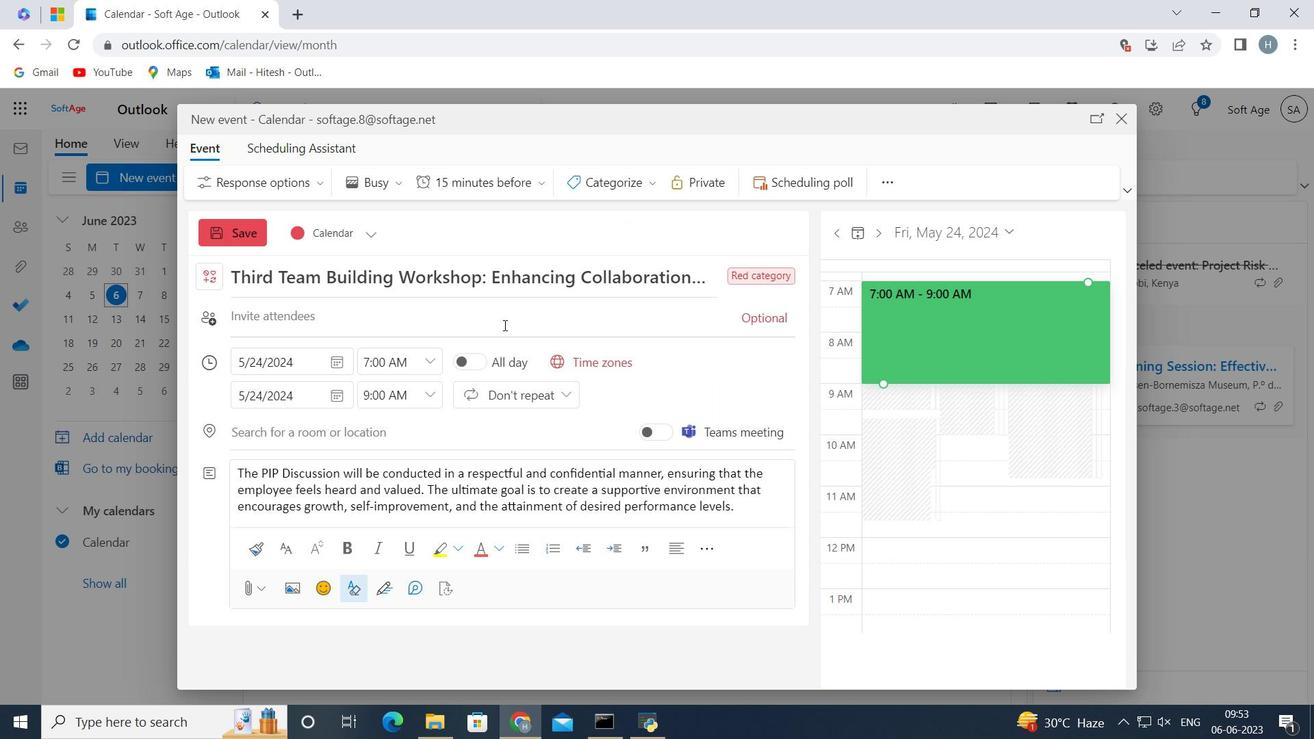 
Action: Key pressed softage.5<Key.shift>@softage.net
Screenshot: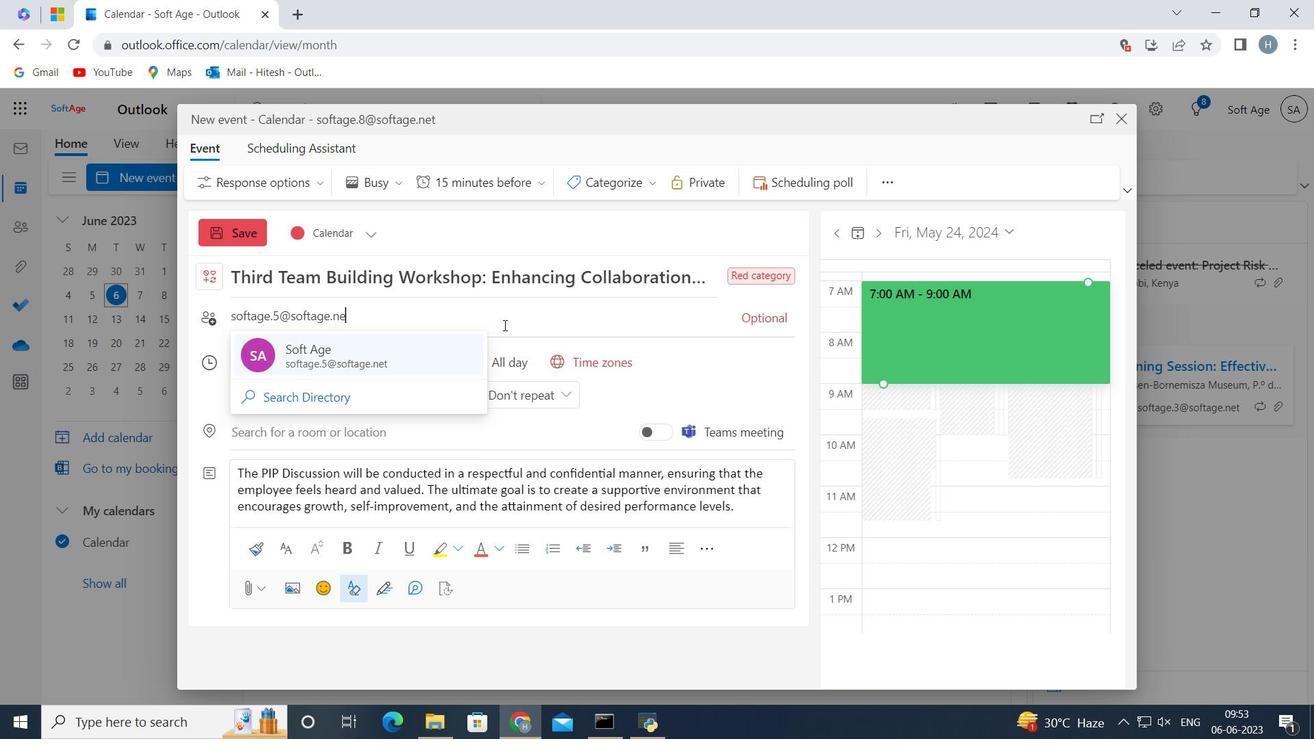 
Action: Mouse moved to (337, 368)
Screenshot: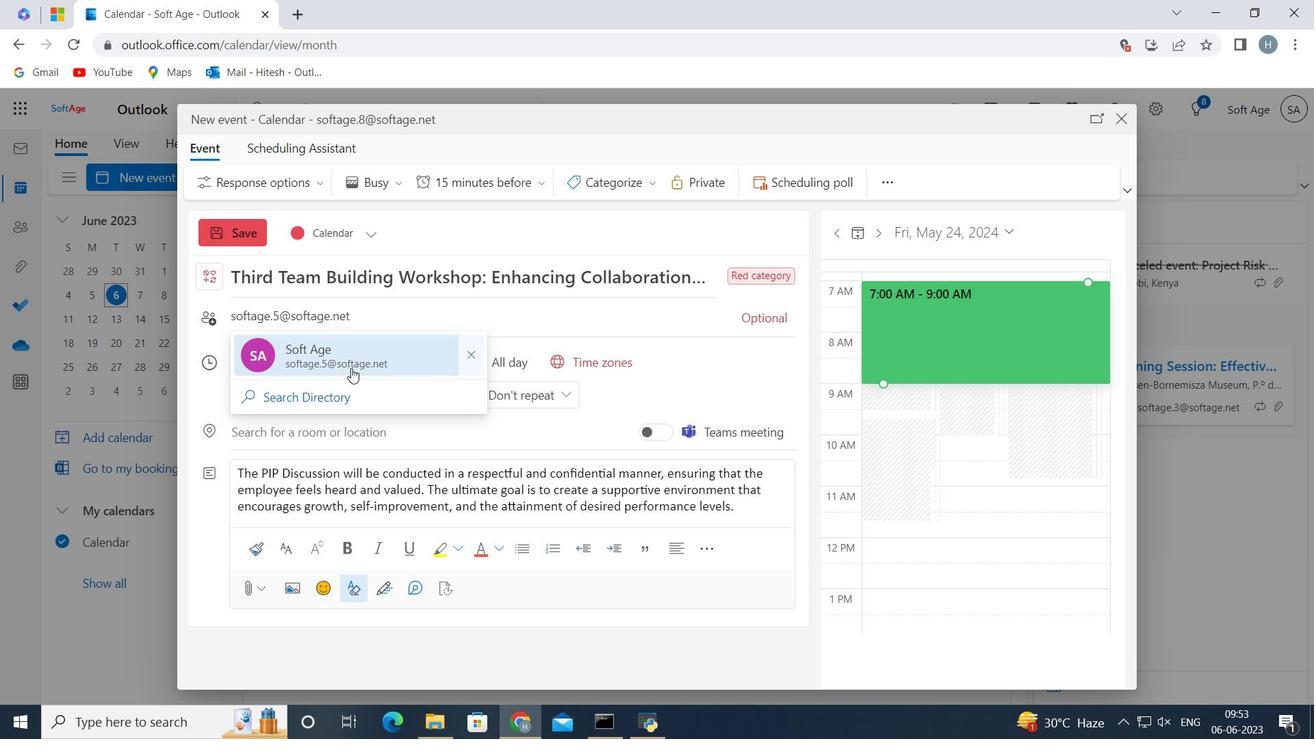 
Action: Mouse pressed left at (337, 368)
Screenshot: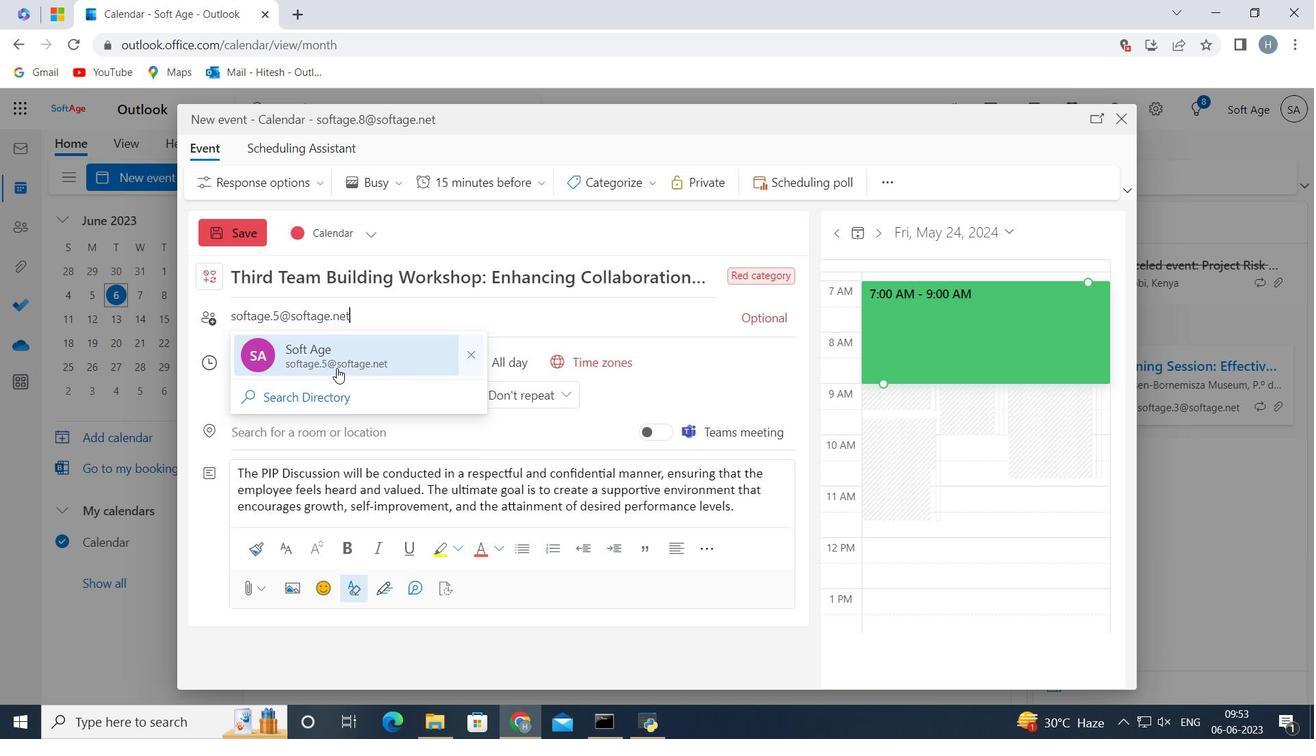 
Action: Key pressed softage.6<Key.shift>@softage.net
Screenshot: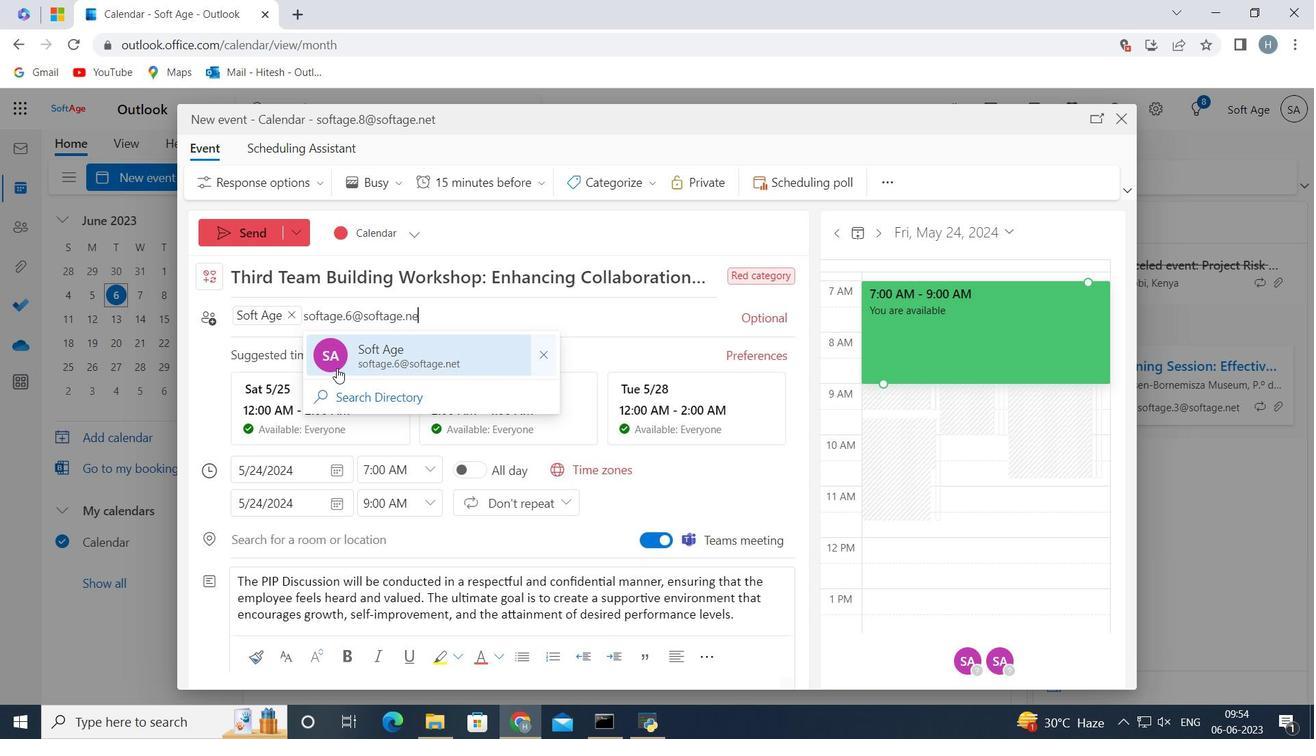 
Action: Mouse moved to (370, 355)
Screenshot: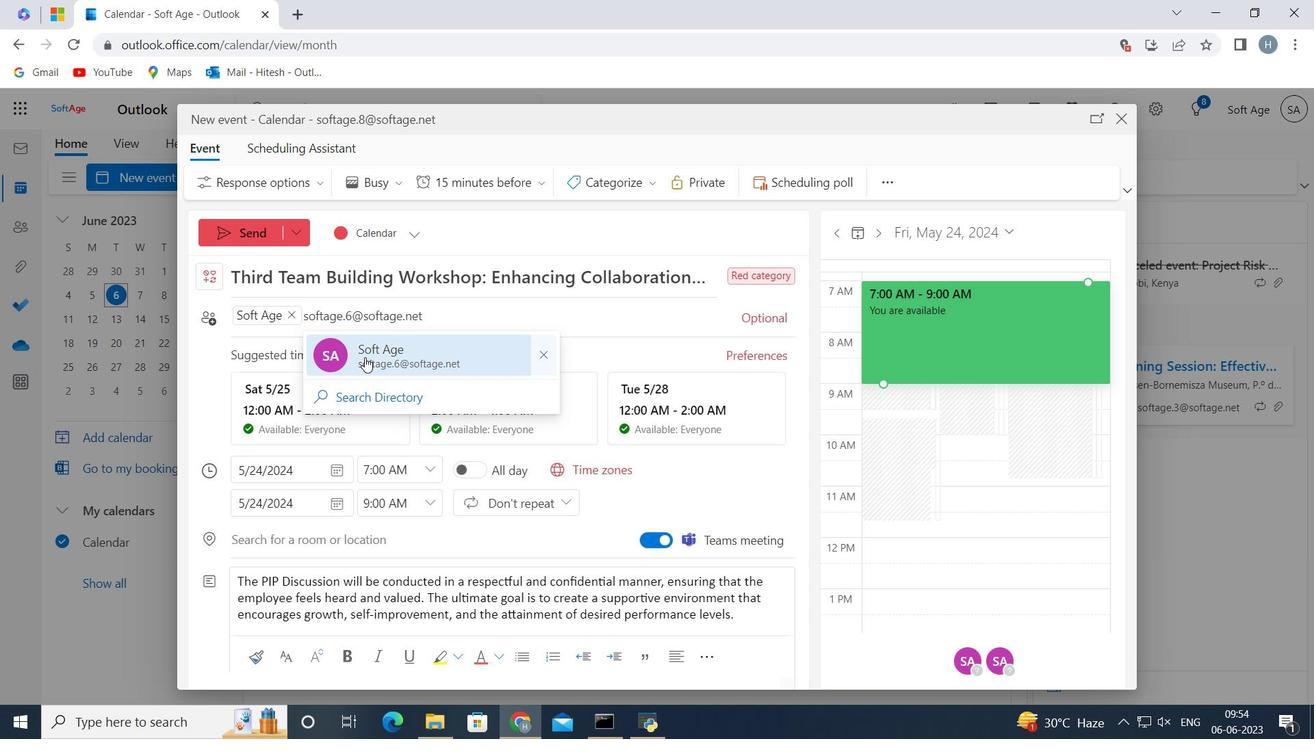 
Action: Mouse pressed left at (370, 355)
Screenshot: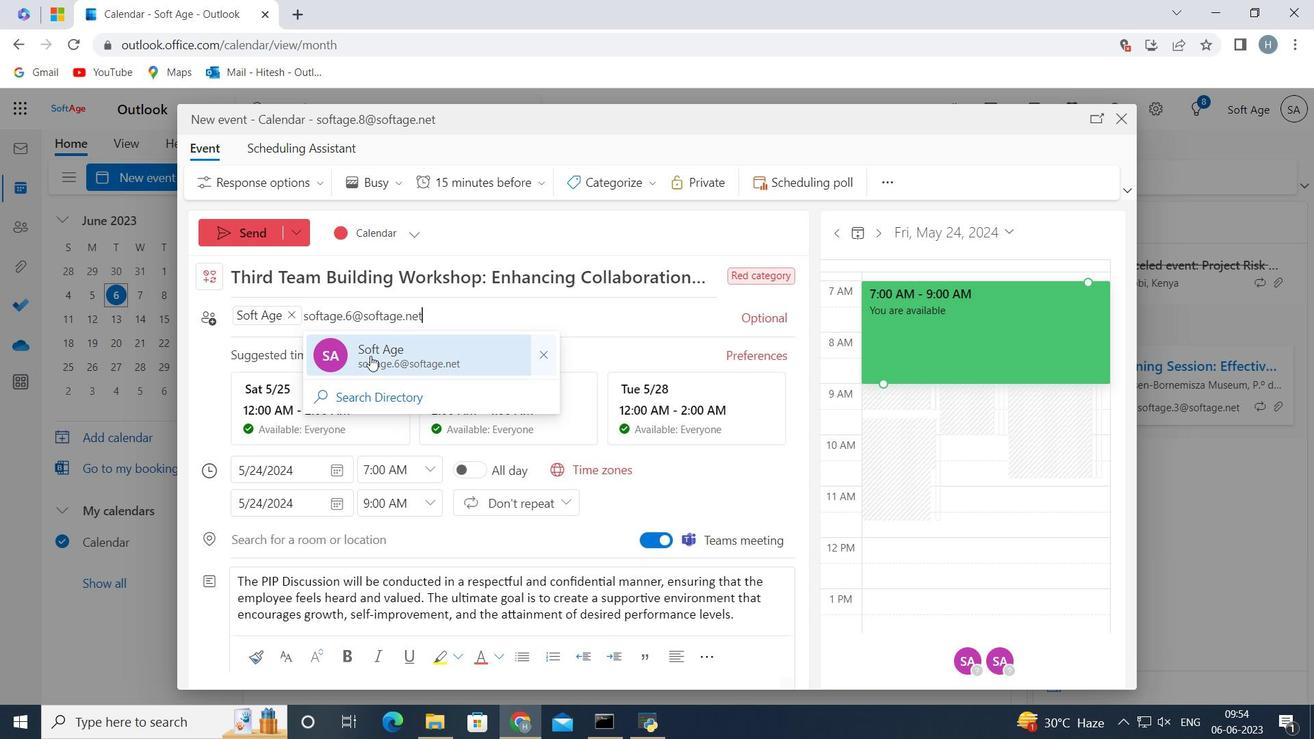 
Action: Mouse moved to (529, 181)
Screenshot: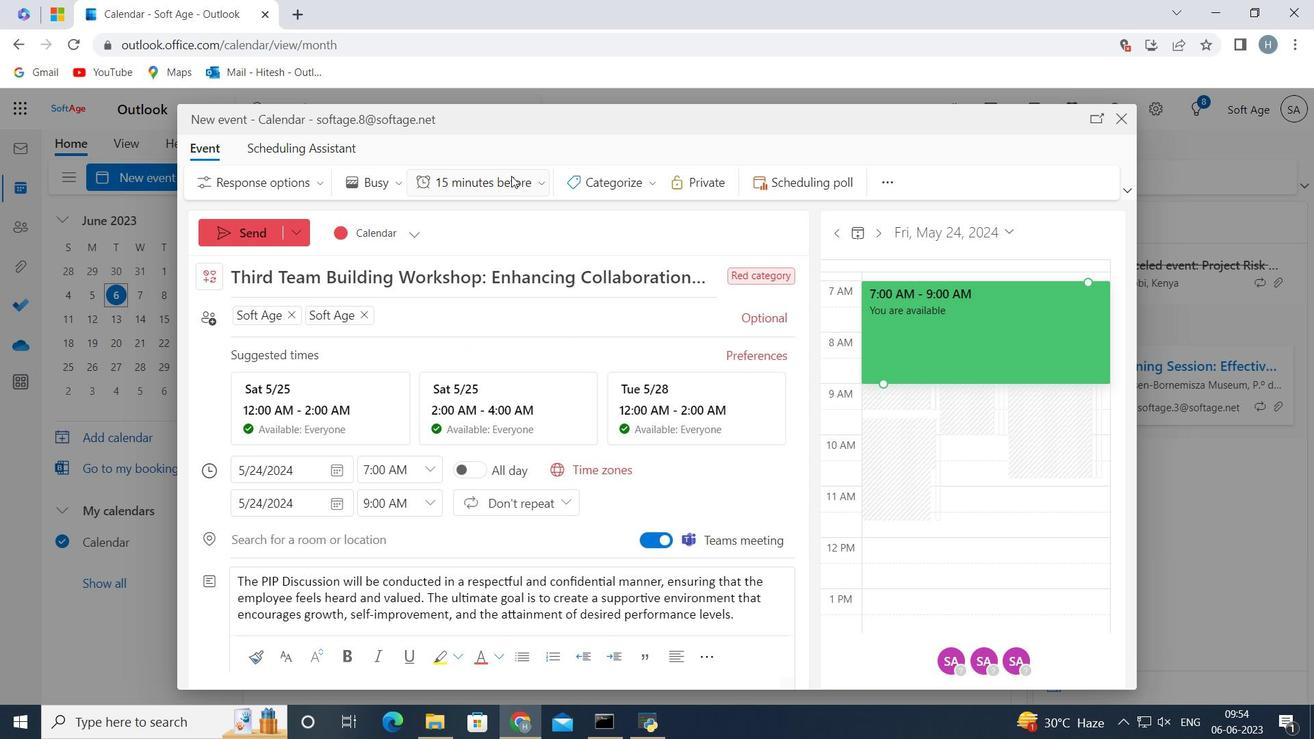 
Action: Mouse pressed left at (529, 181)
Screenshot: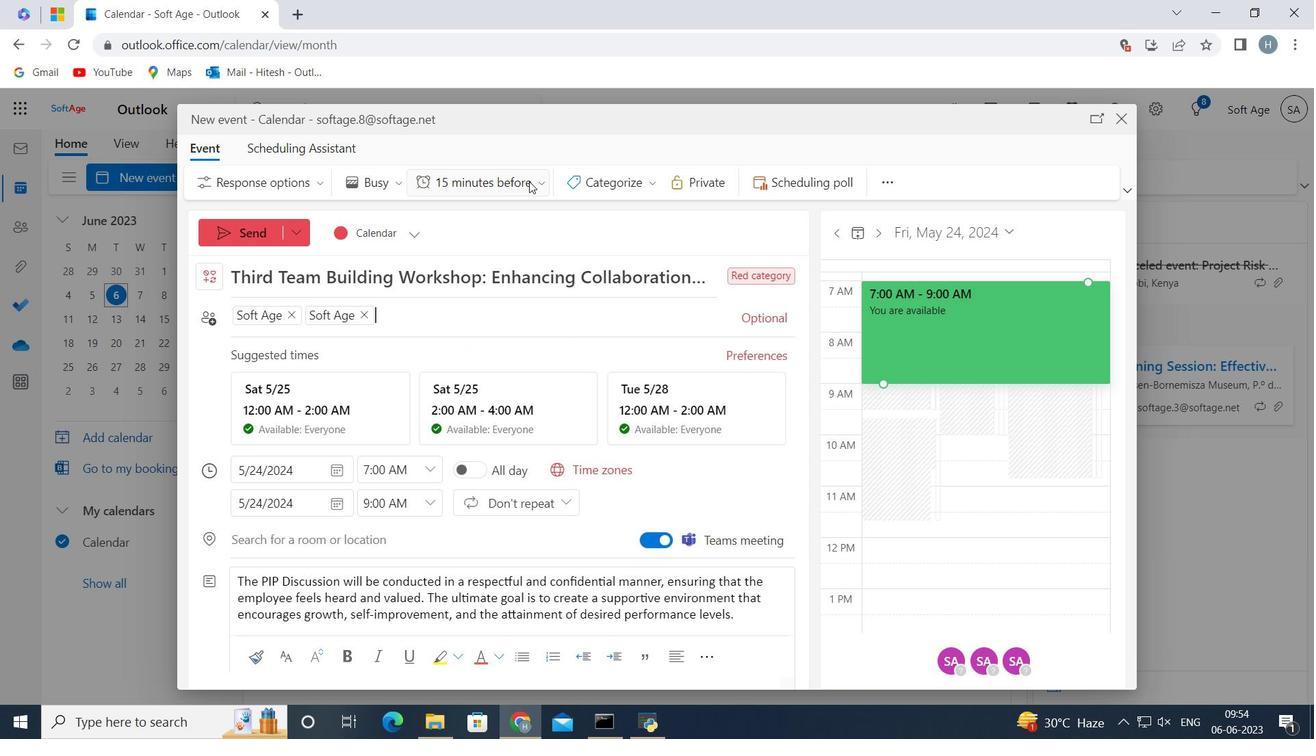 
Action: Mouse moved to (479, 335)
Screenshot: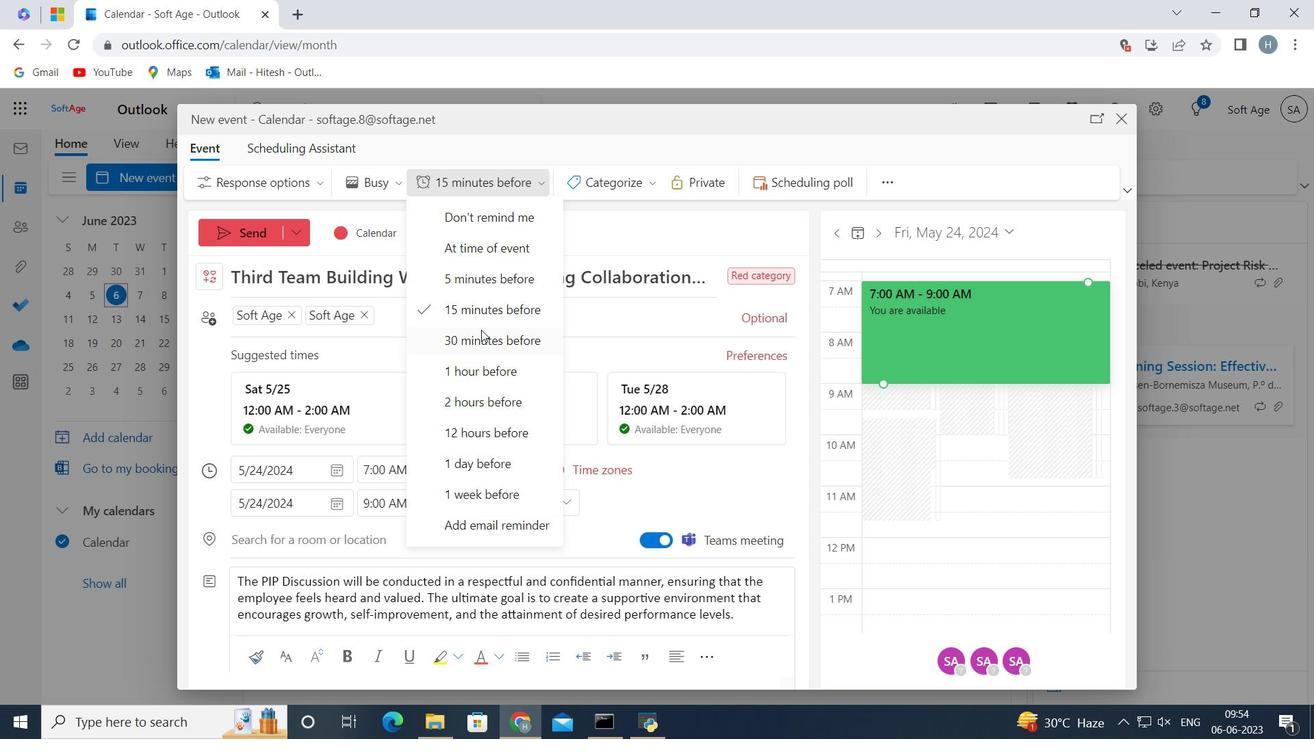 
Action: Mouse pressed left at (479, 335)
Screenshot: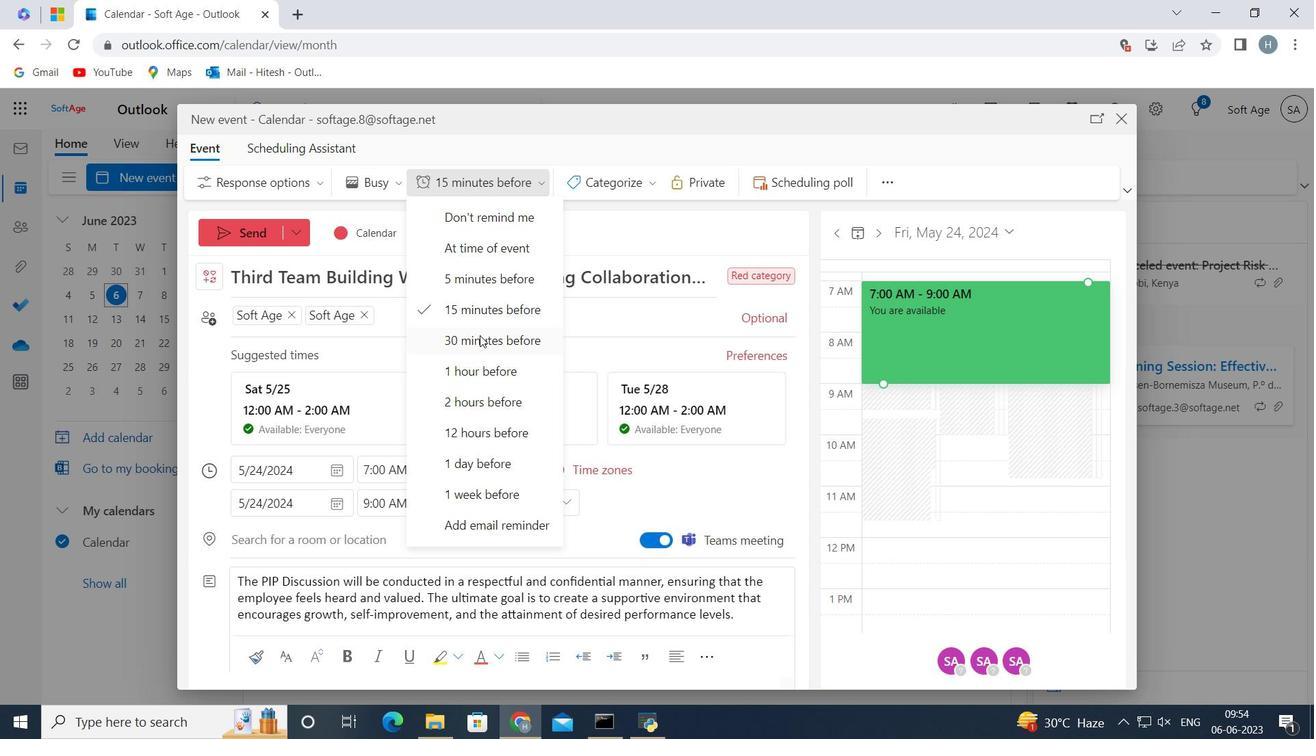 
Action: Mouse moved to (255, 229)
Screenshot: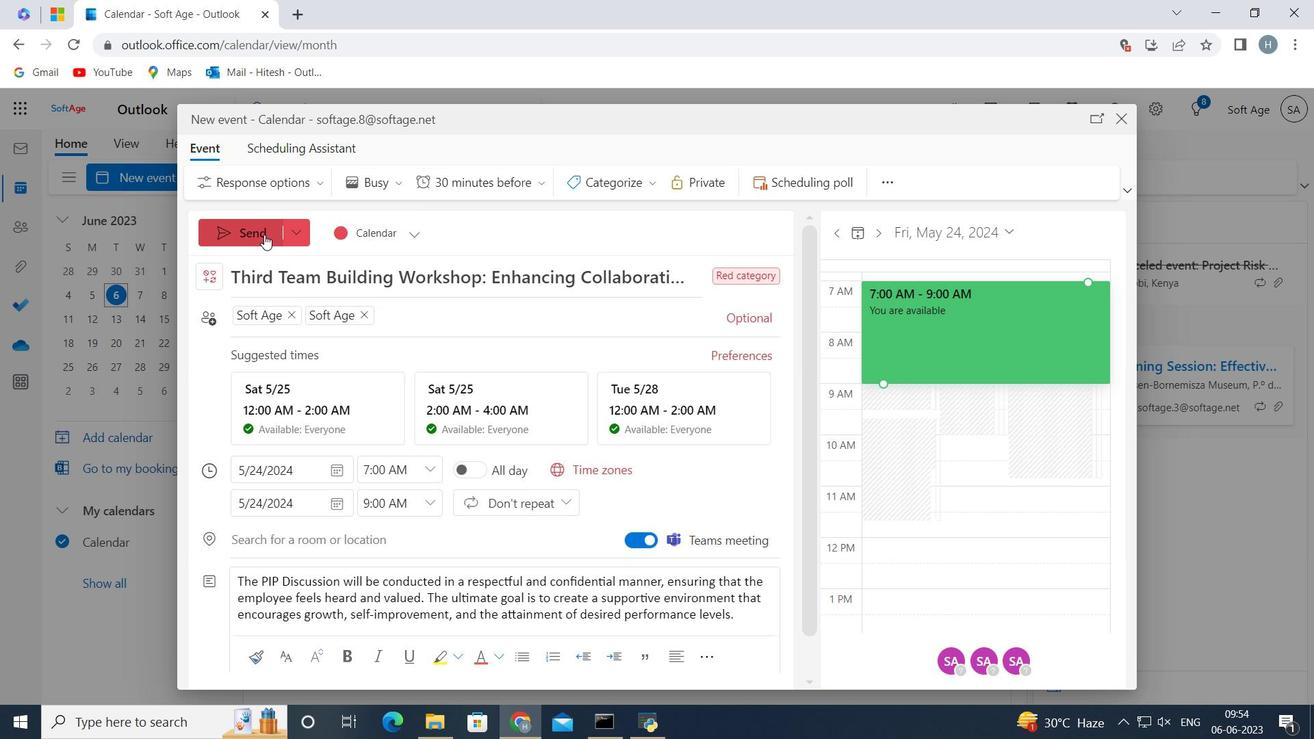 
Action: Mouse pressed left at (255, 229)
Screenshot: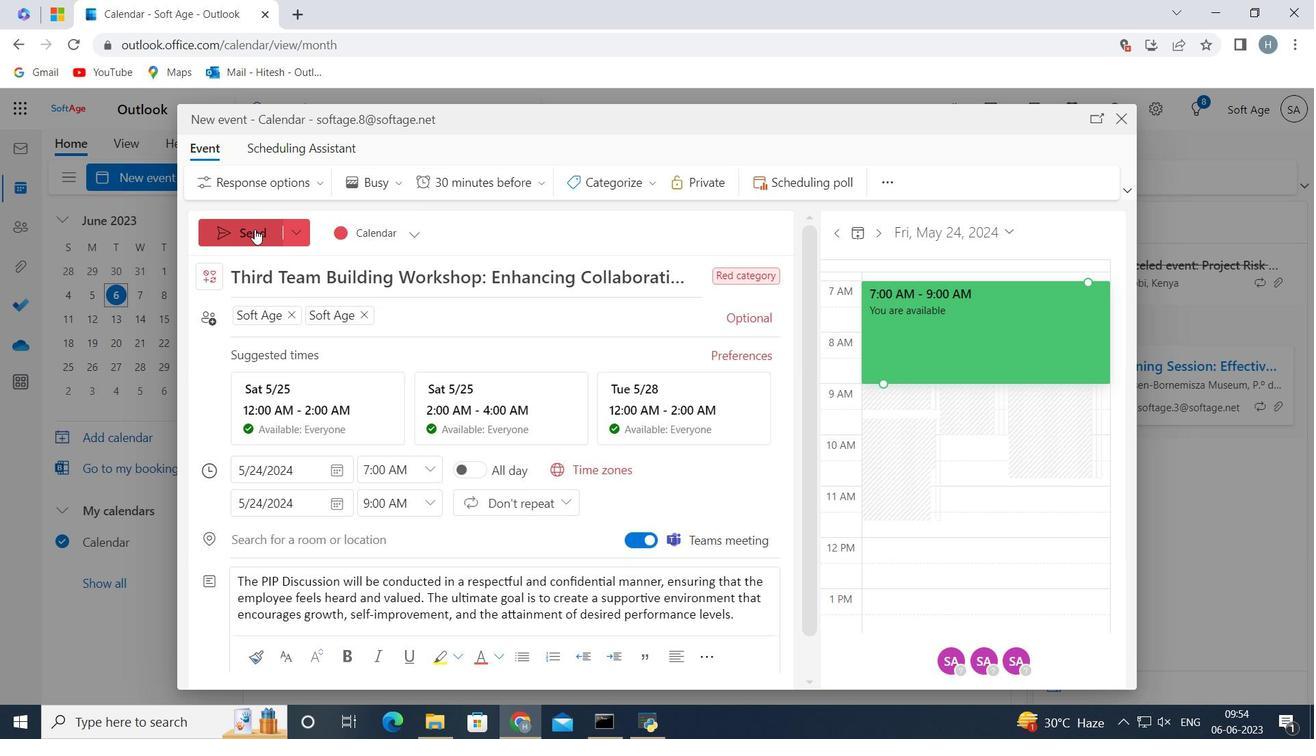 
Action: Mouse moved to (689, 251)
Screenshot: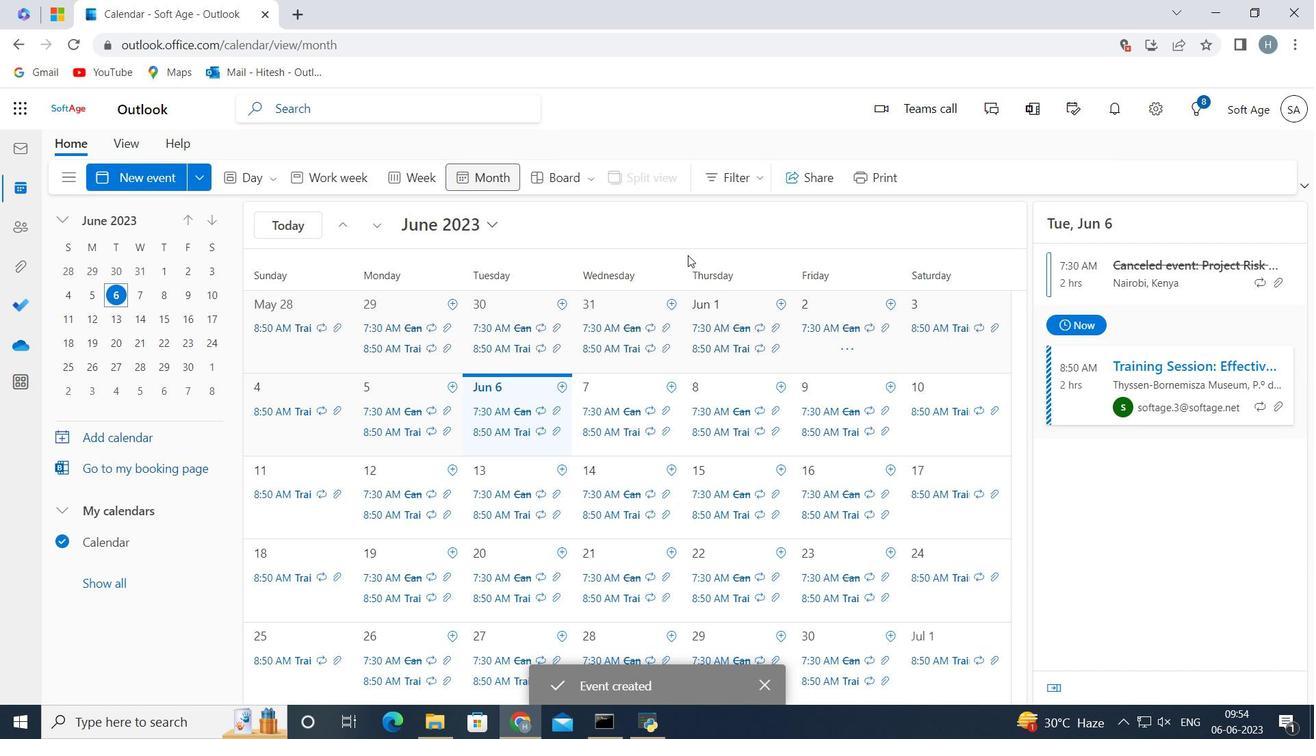 
